 Task: Look for space in Roy, United States from 10th July, 2023 to 25th July, 2023 for 3 adults, 1 child in price range Rs.15000 to Rs.25000. Place can be shared room with 2 bedrooms having 3 beds and 2 bathrooms. Property type can be house, flat, guest house. Amenities needed are: wifi, TV, free parkinig on premises, gym, breakfast. Booking option can be shelf check-in. Required host language is English.
Action: Mouse moved to (459, 99)
Screenshot: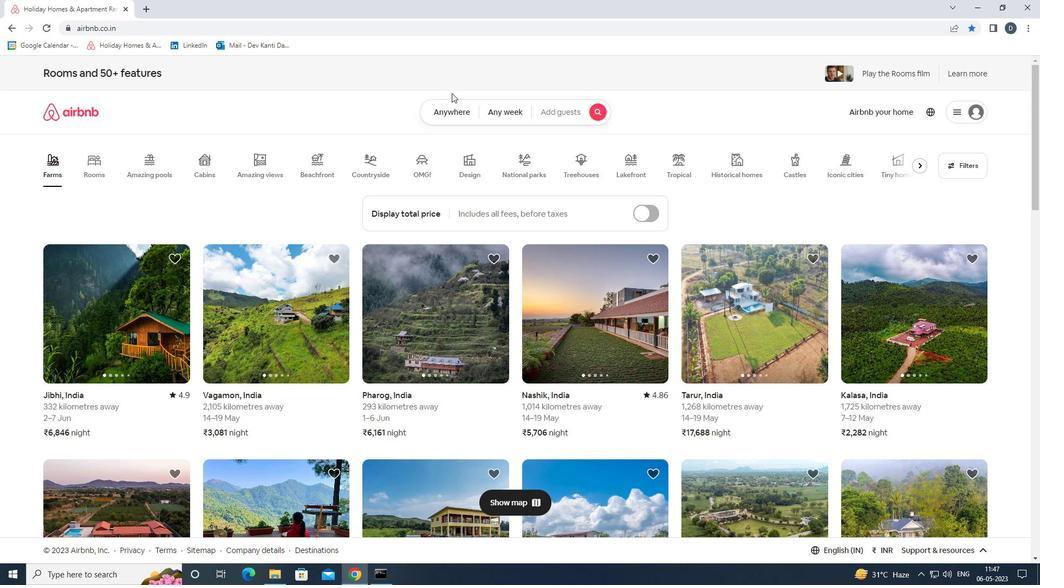 
Action: Mouse pressed left at (459, 99)
Screenshot: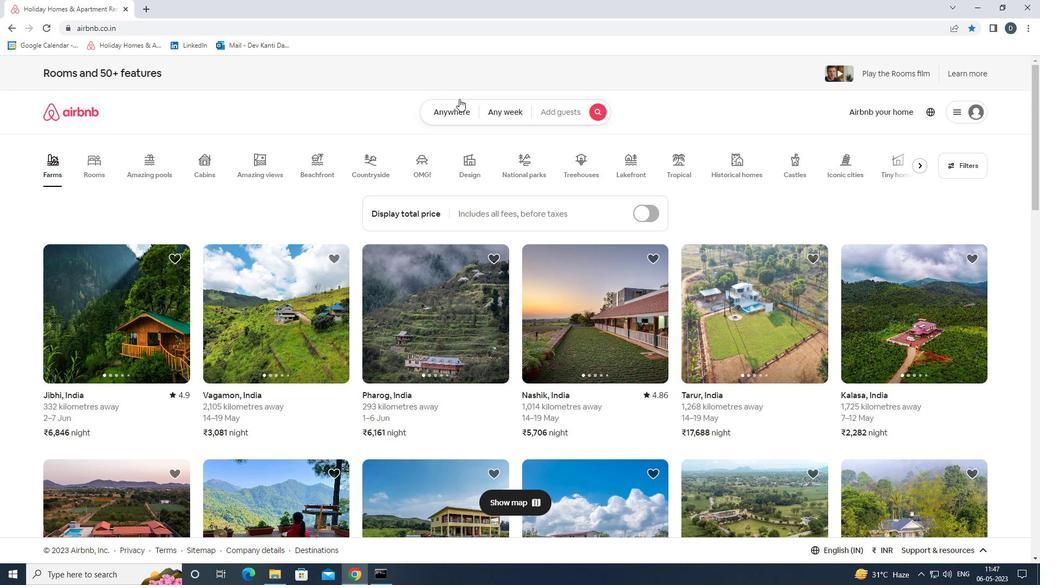
Action: Mouse moved to (347, 152)
Screenshot: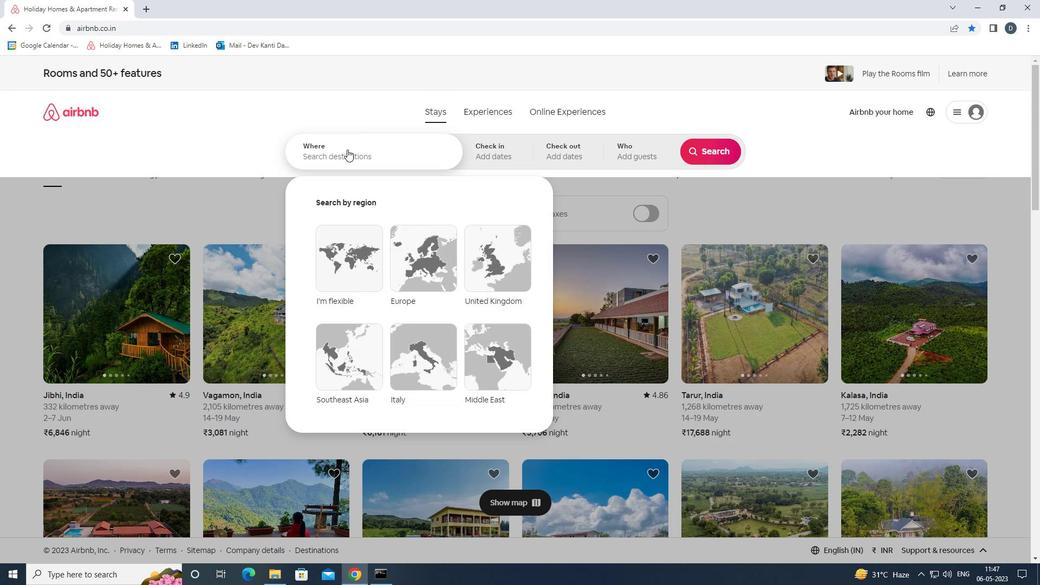 
Action: Mouse pressed left at (347, 152)
Screenshot: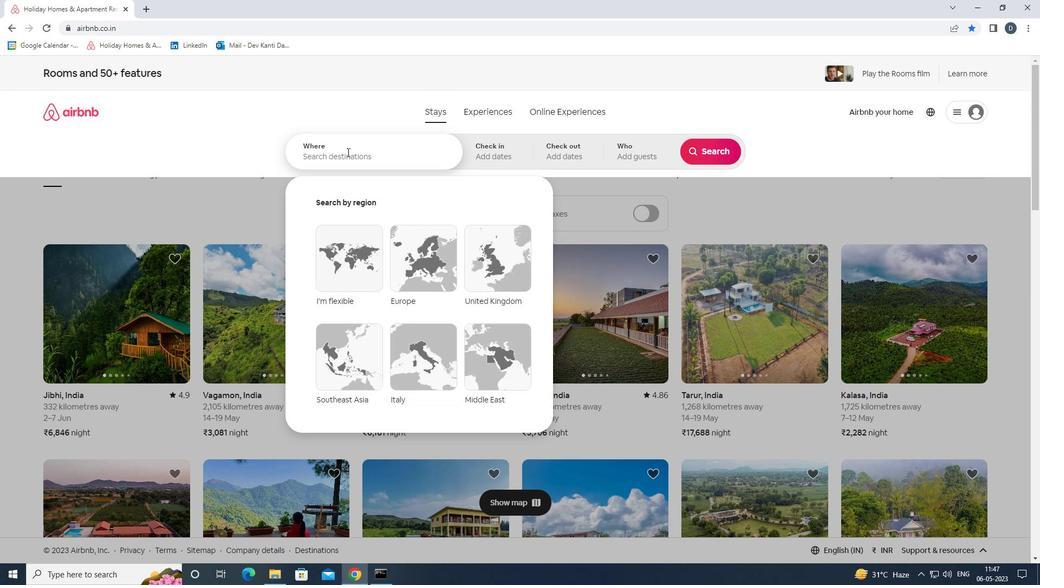 
Action: Key pressed <Key.shift_r>Roy,<Key.space><Key.backspace><Key.shift><Key.shift><Key.shift>UNITED<Key.space><Key.shift>STATES<Key.enter>
Screenshot: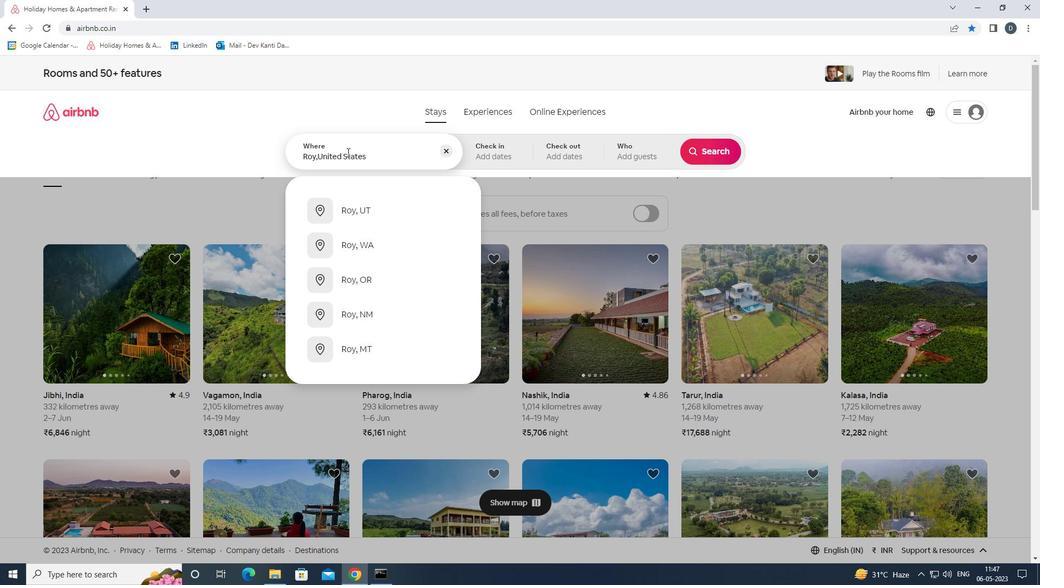 
Action: Mouse moved to (706, 234)
Screenshot: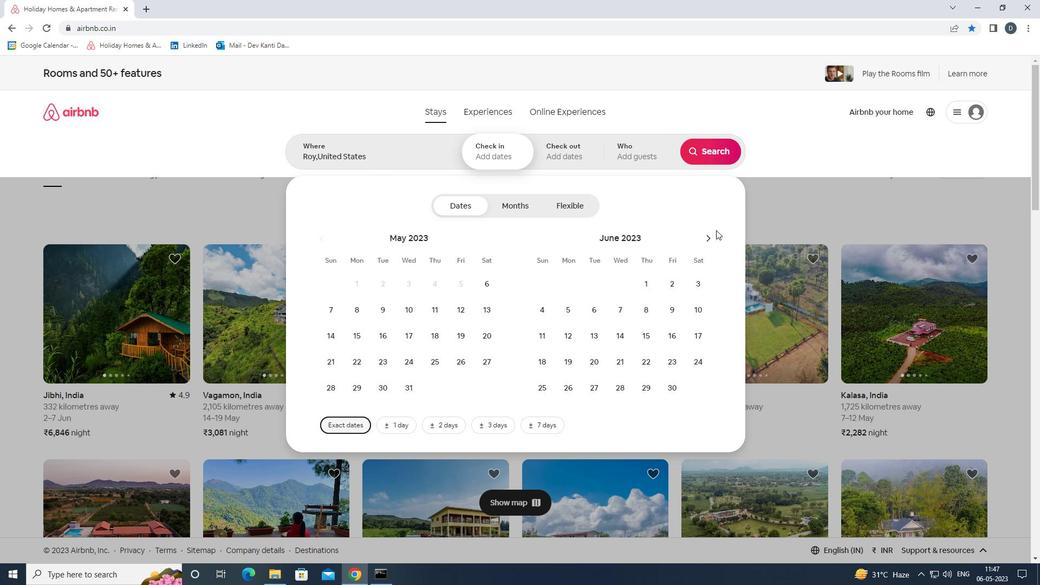 
Action: Mouse pressed left at (706, 234)
Screenshot: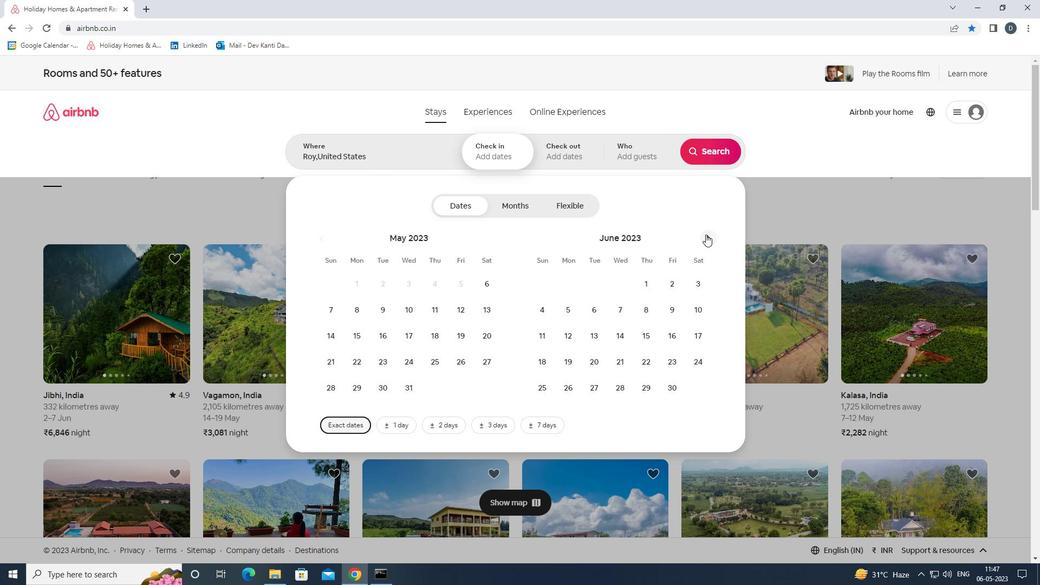 
Action: Mouse moved to (573, 343)
Screenshot: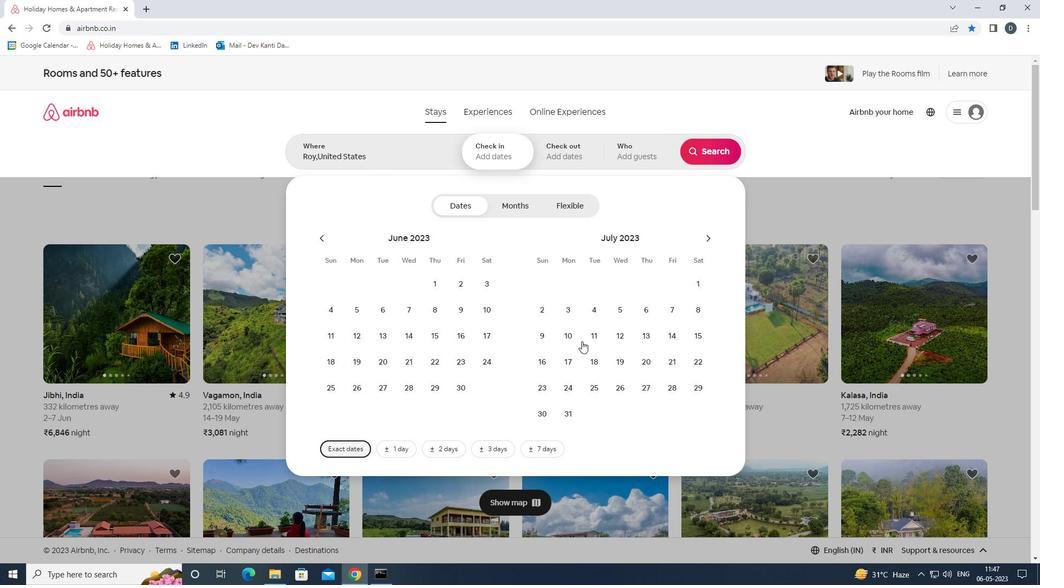 
Action: Mouse pressed left at (573, 343)
Screenshot: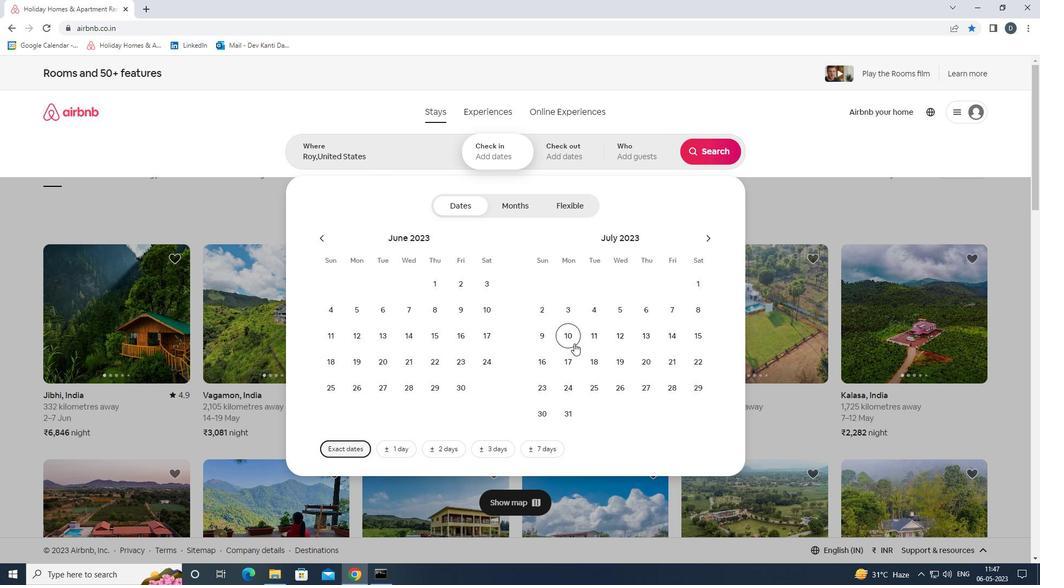 
Action: Mouse moved to (595, 385)
Screenshot: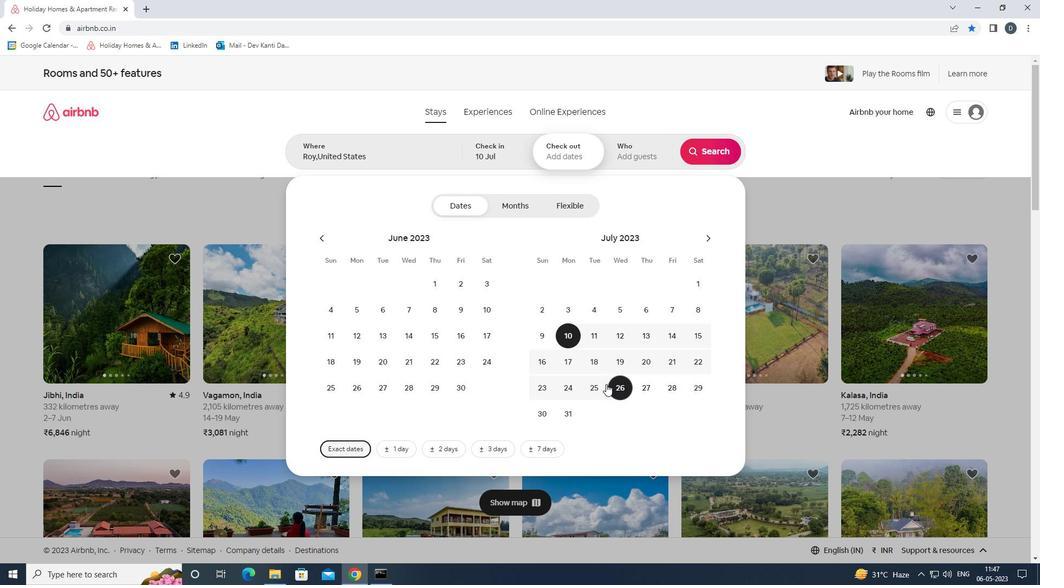 
Action: Mouse pressed left at (595, 385)
Screenshot: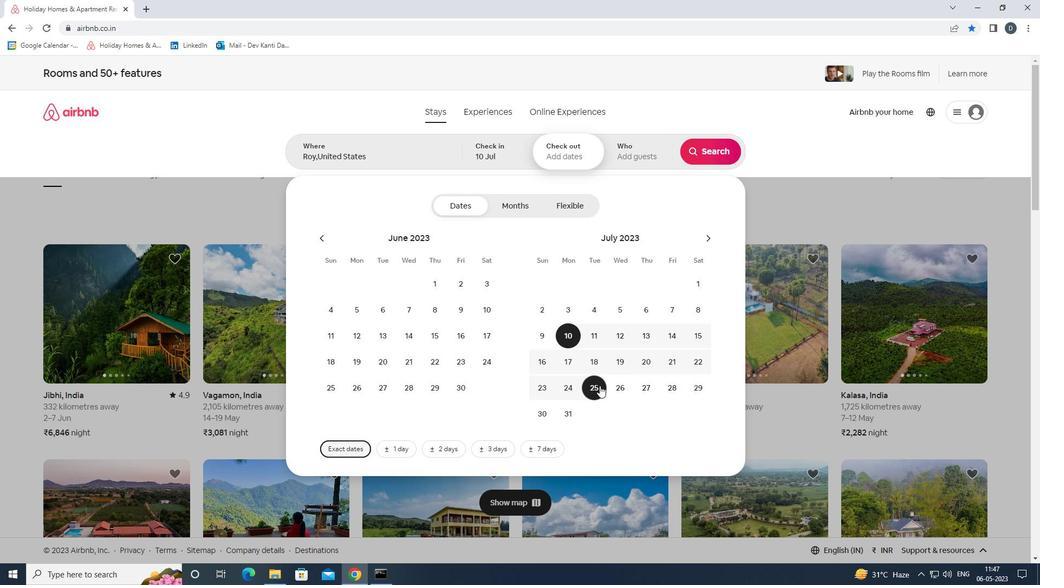 
Action: Mouse moved to (652, 161)
Screenshot: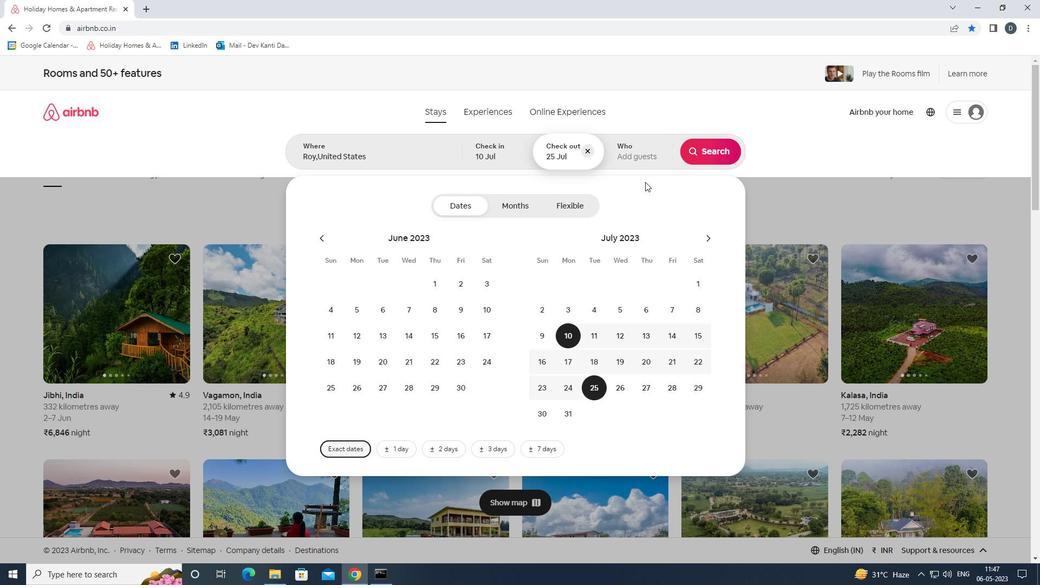 
Action: Mouse pressed left at (652, 161)
Screenshot: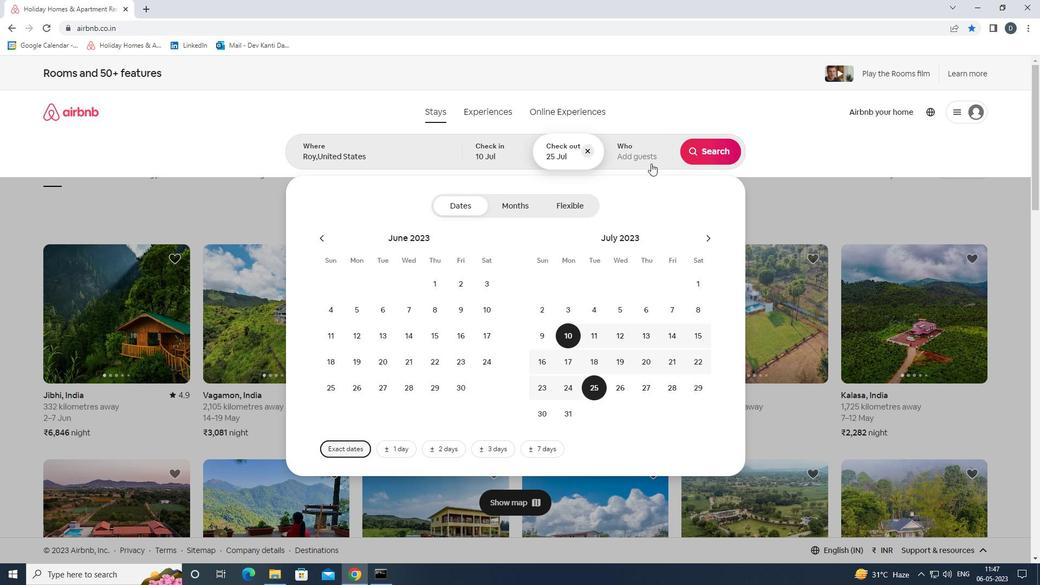 
Action: Mouse moved to (714, 209)
Screenshot: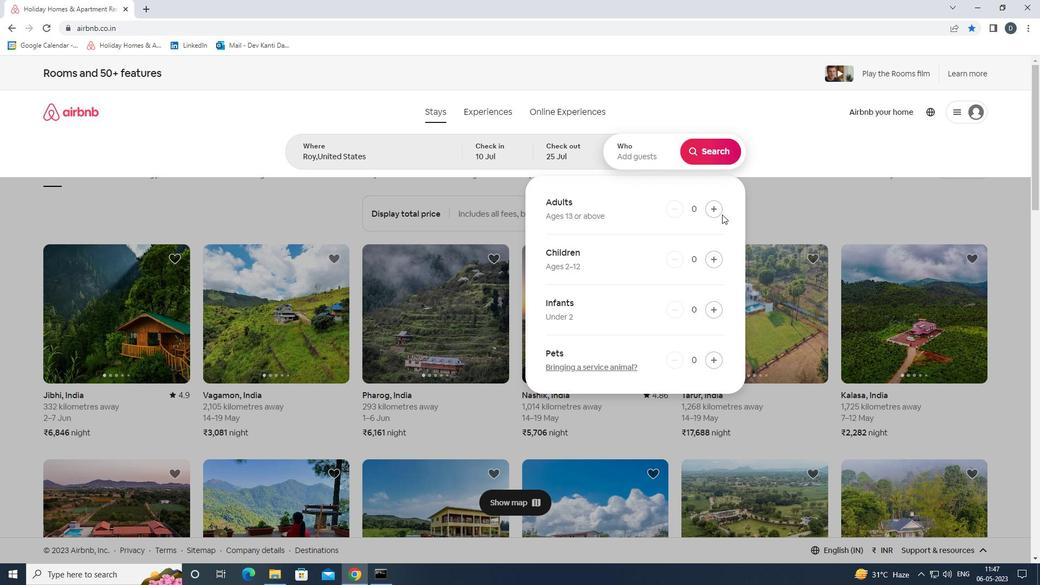 
Action: Mouse pressed left at (714, 209)
Screenshot: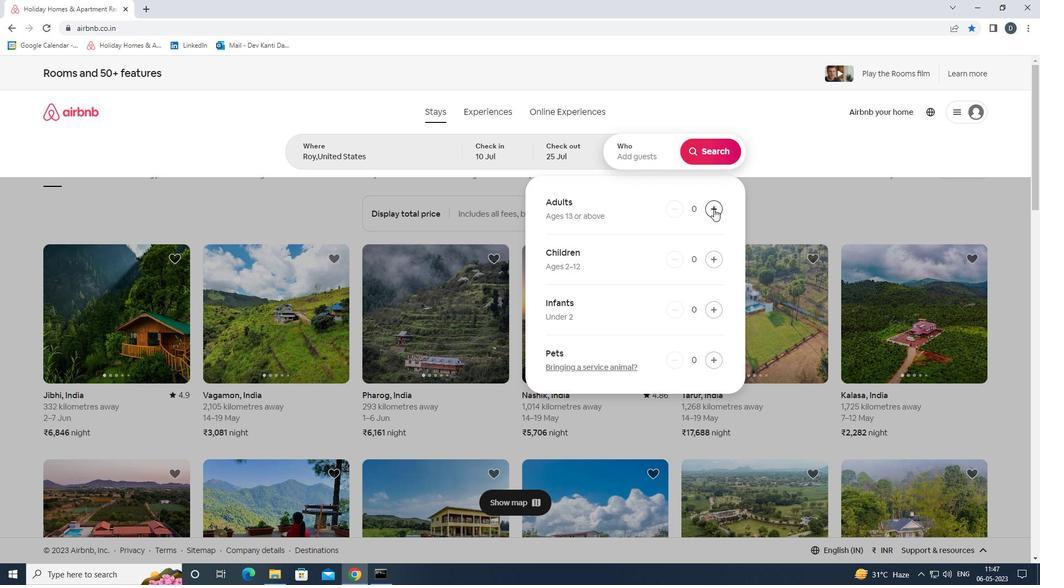
Action: Mouse pressed left at (714, 209)
Screenshot: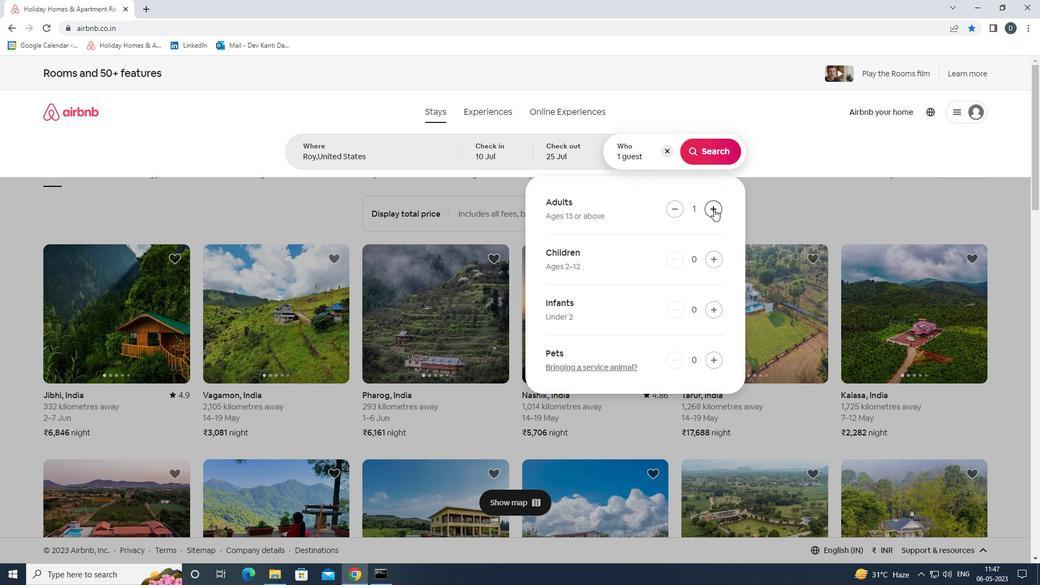 
Action: Mouse pressed left at (714, 209)
Screenshot: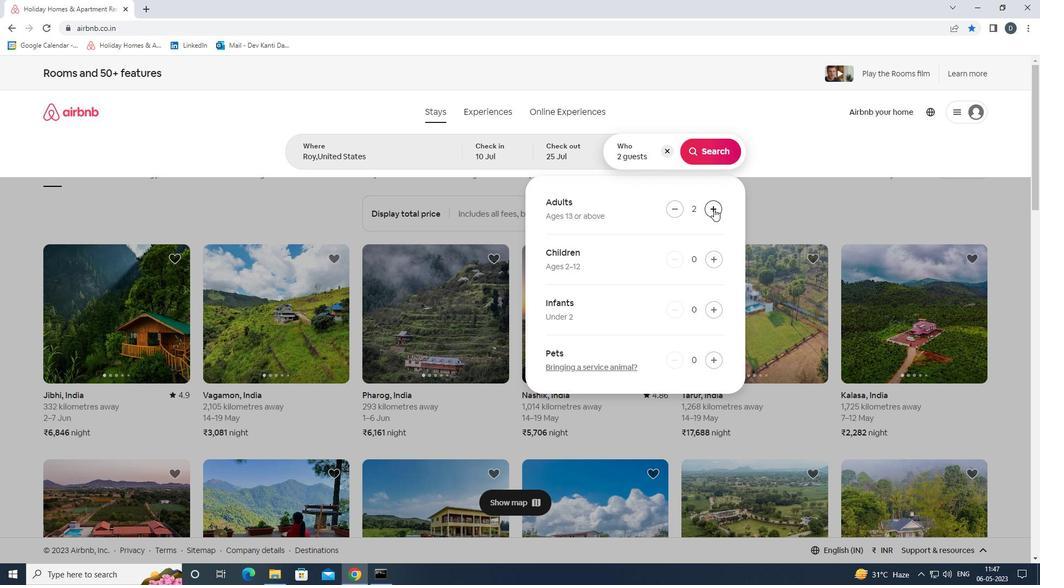 
Action: Mouse moved to (713, 256)
Screenshot: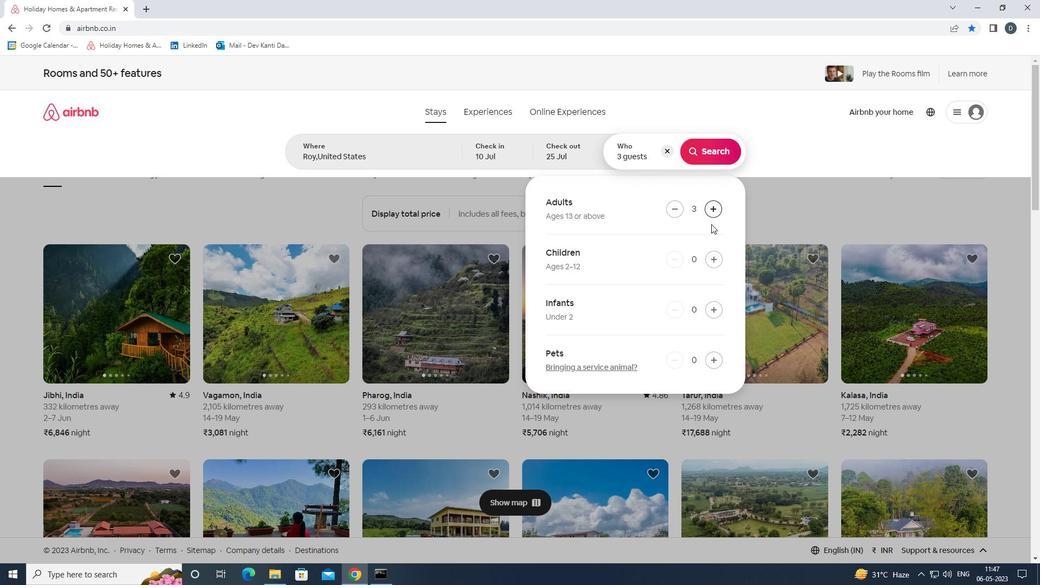 
Action: Mouse pressed left at (713, 256)
Screenshot: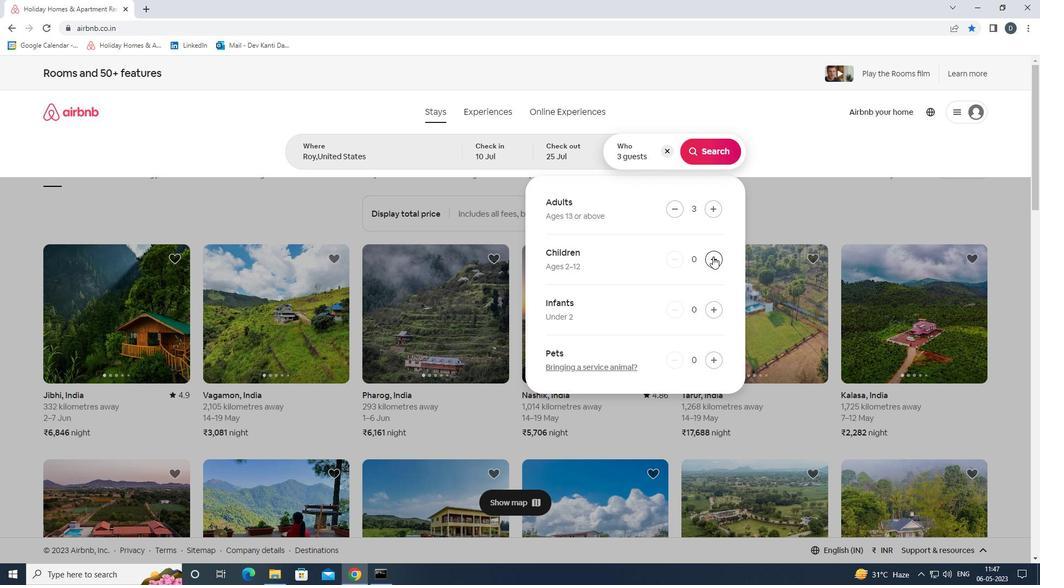 
Action: Mouse moved to (712, 156)
Screenshot: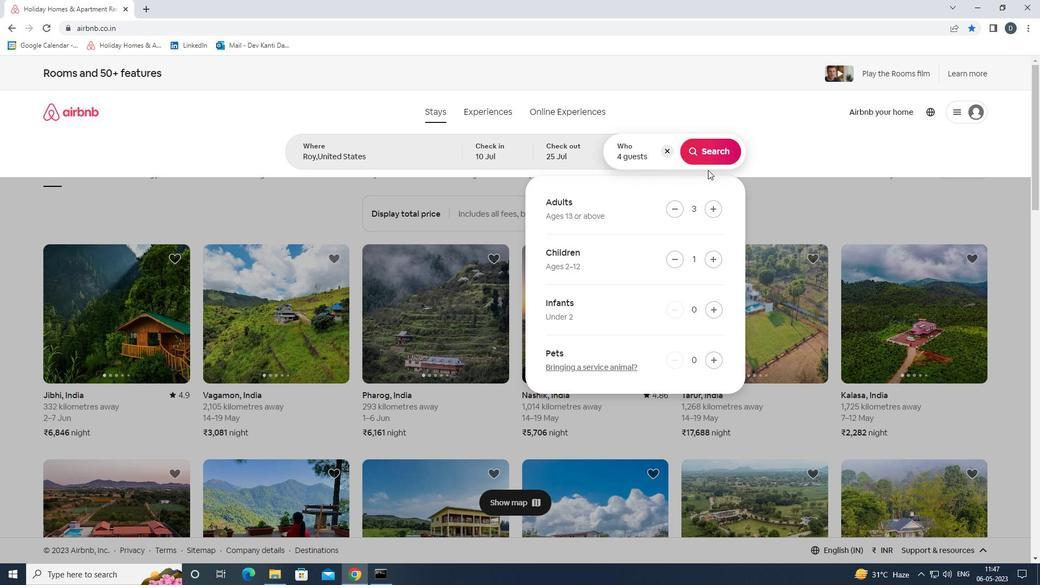 
Action: Mouse pressed left at (712, 156)
Screenshot: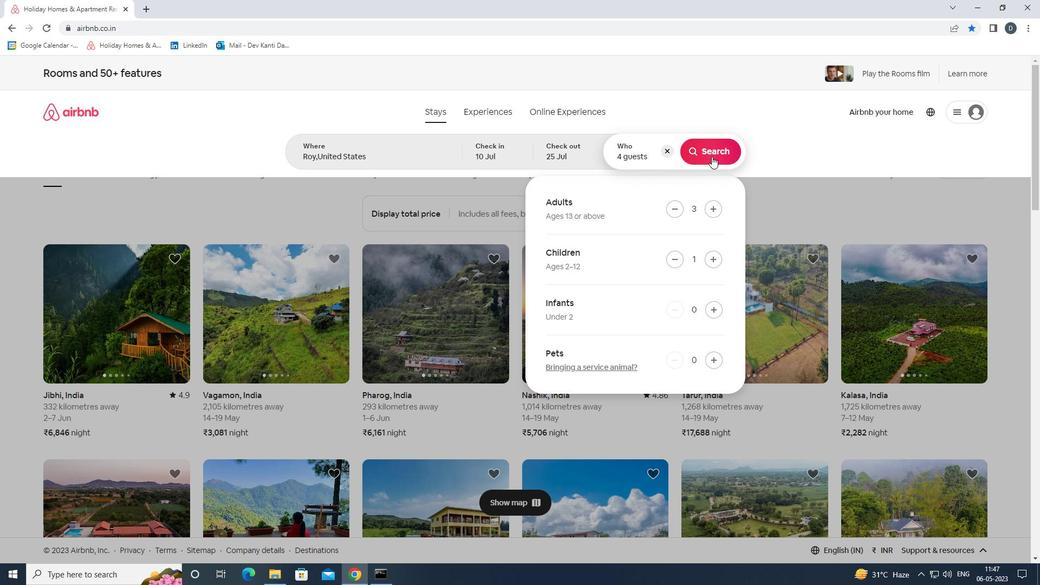 
Action: Mouse moved to (985, 120)
Screenshot: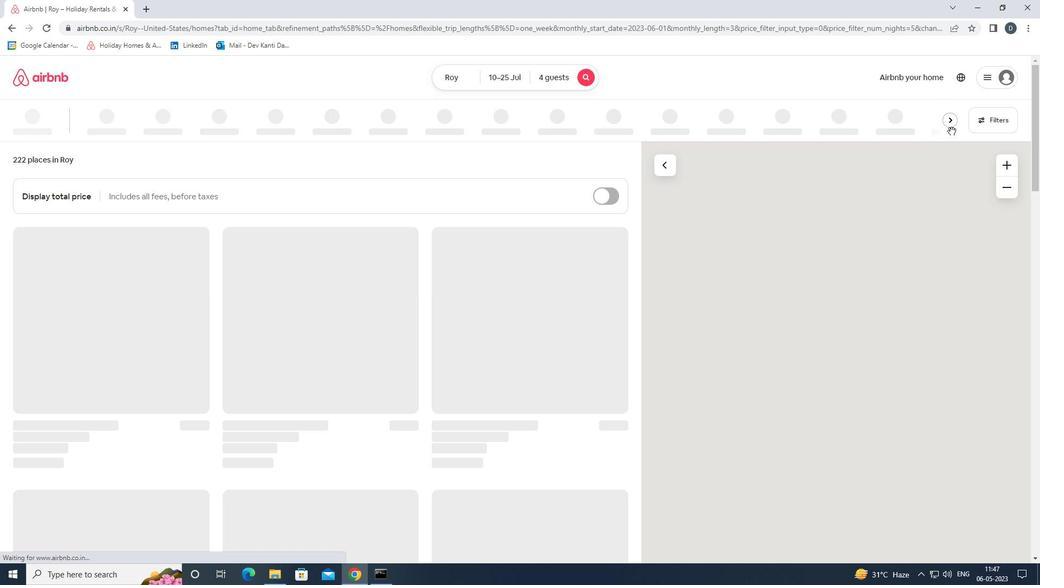 
Action: Mouse pressed left at (985, 120)
Screenshot: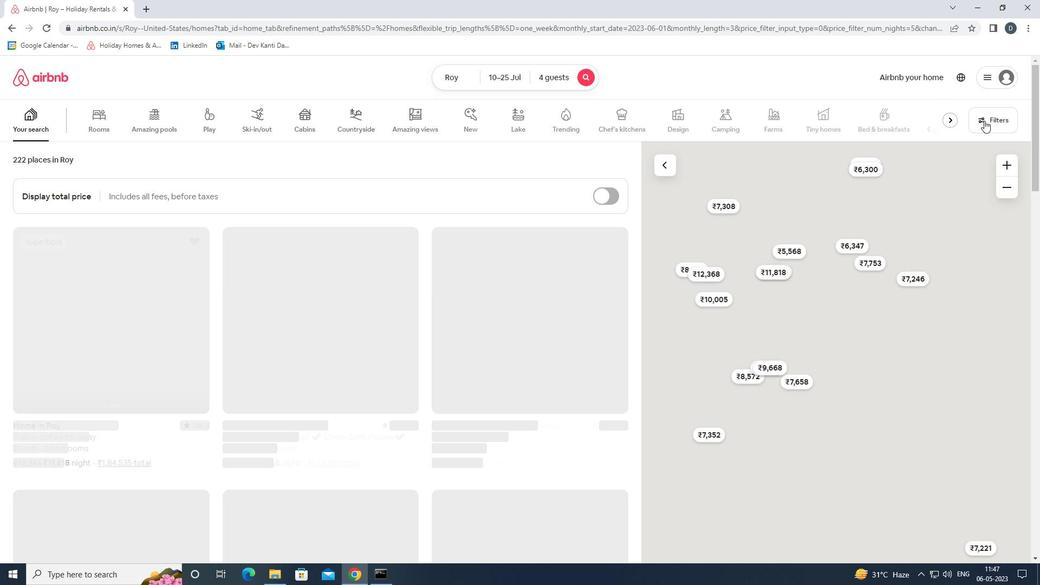 
Action: Mouse moved to (440, 313)
Screenshot: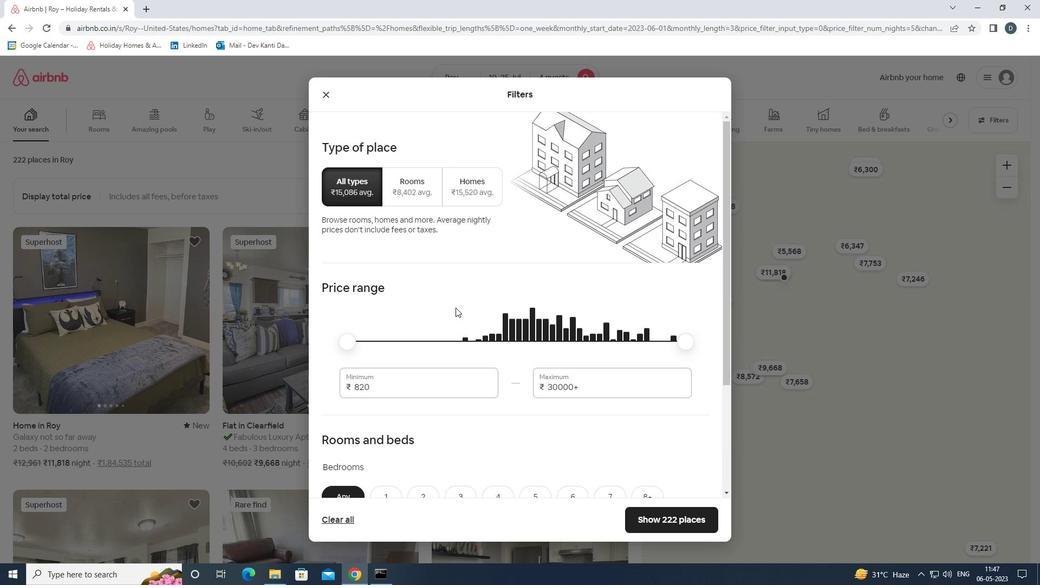 
Action: Mouse scrolled (440, 313) with delta (0, 0)
Screenshot: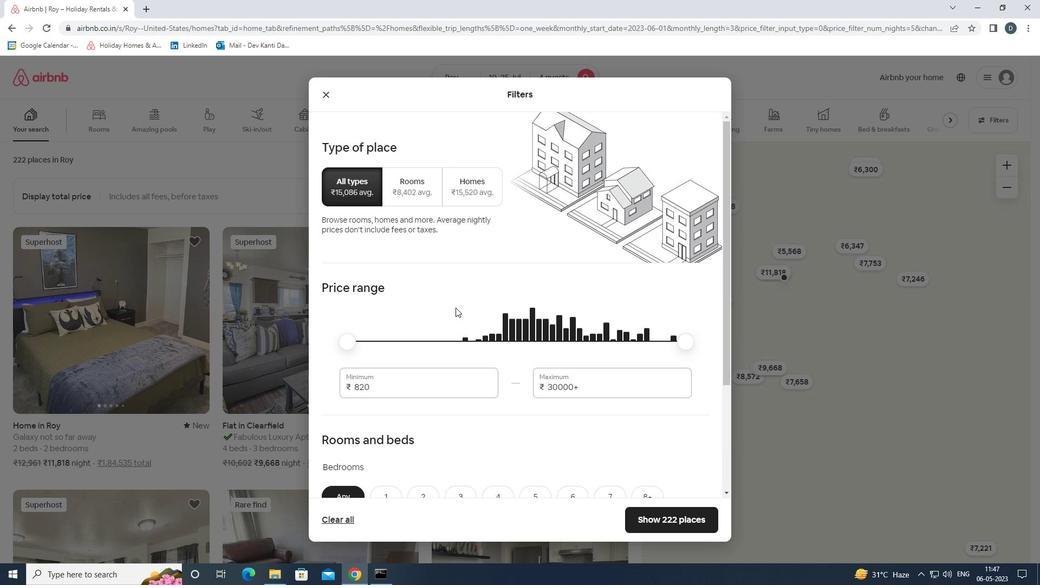 
Action: Mouse moved to (438, 316)
Screenshot: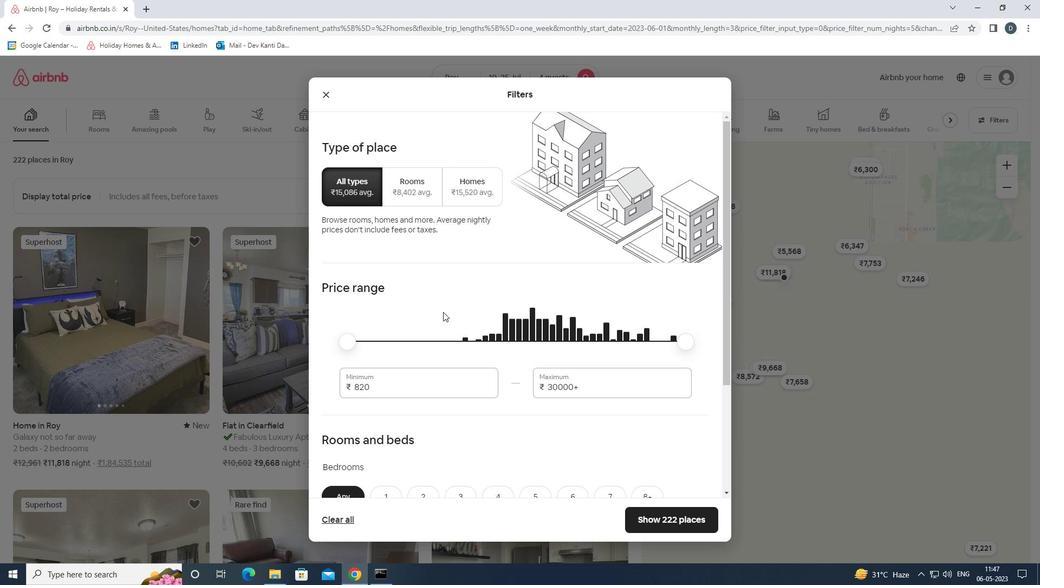 
Action: Mouse scrolled (438, 316) with delta (0, 0)
Screenshot: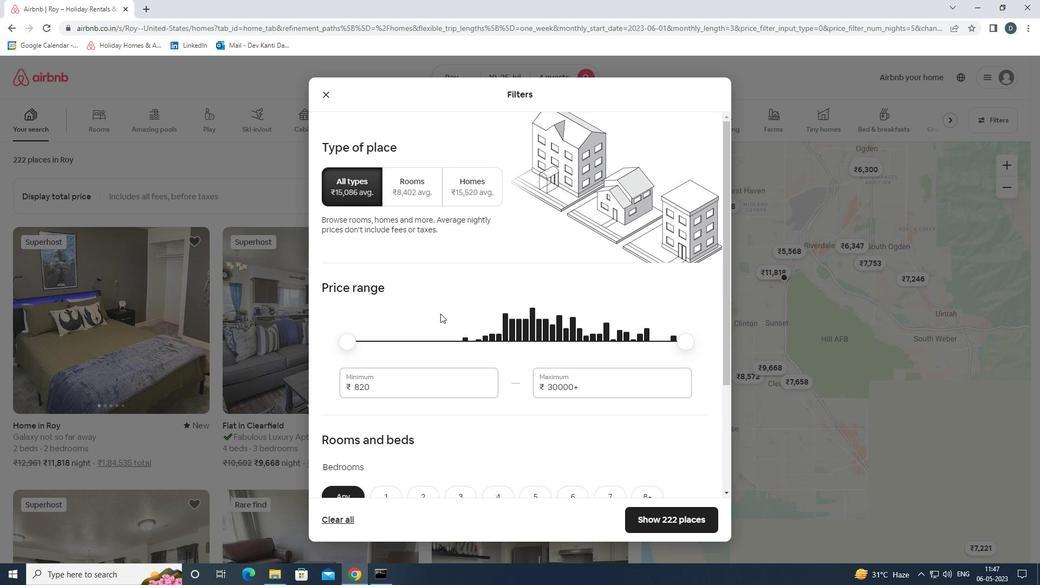
Action: Mouse moved to (438, 277)
Screenshot: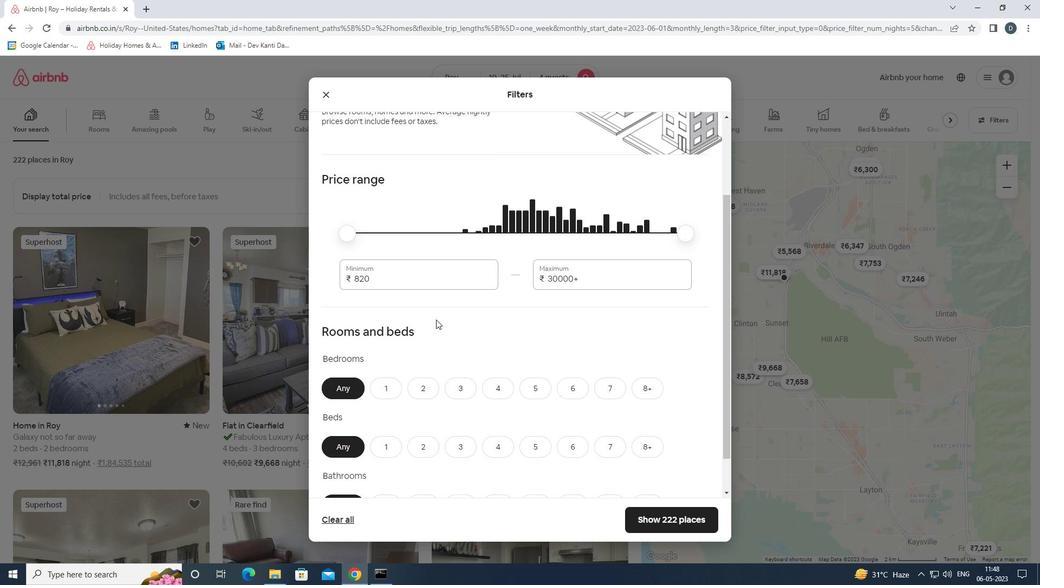 
Action: Mouse pressed left at (438, 277)
Screenshot: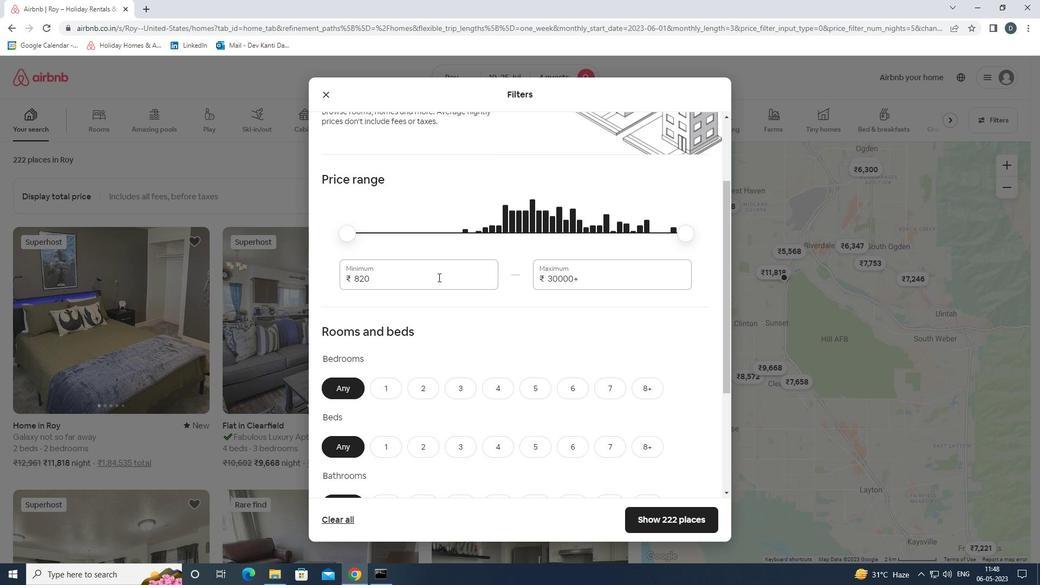 
Action: Mouse pressed left at (438, 277)
Screenshot: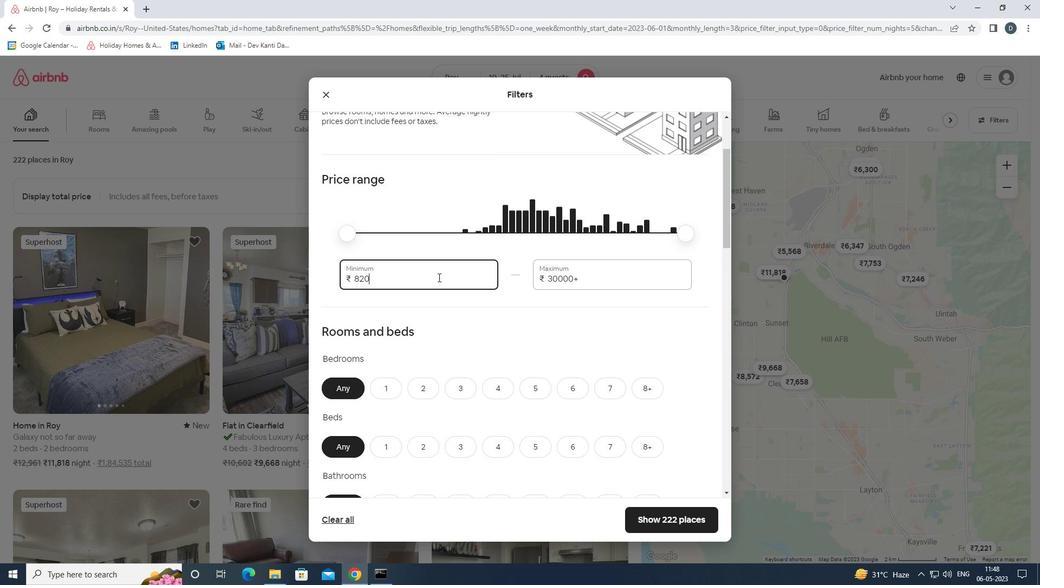 
Action: Key pressed 15000<Key.tab>25000
Screenshot: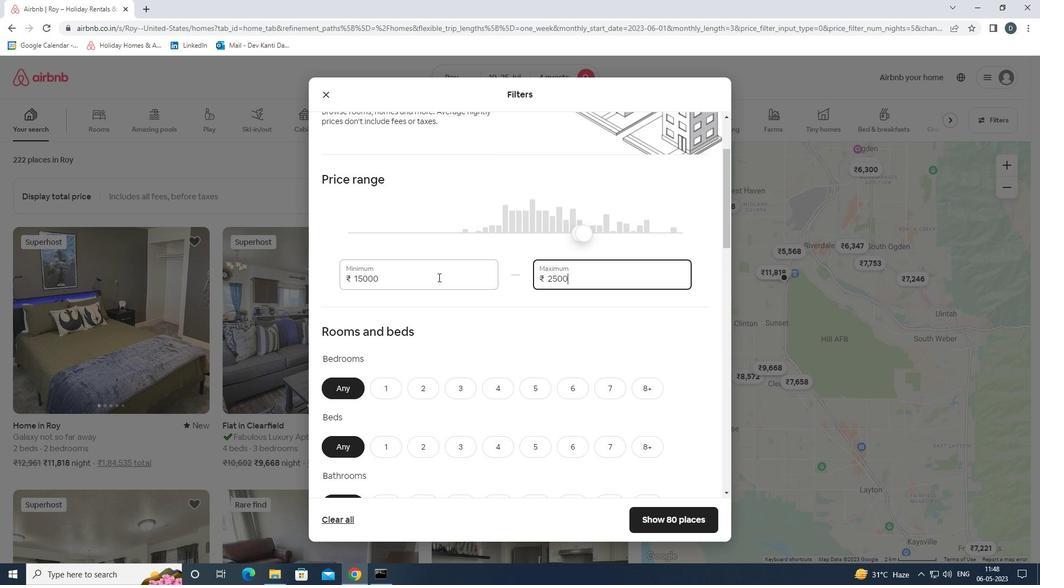 
Action: Mouse scrolled (438, 277) with delta (0, 0)
Screenshot: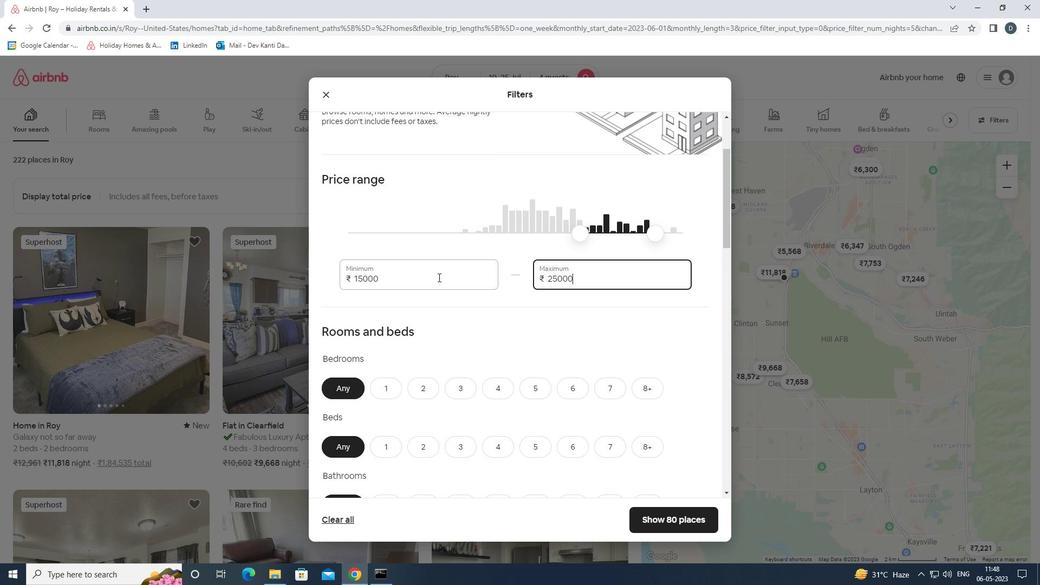 
Action: Mouse scrolled (438, 277) with delta (0, 0)
Screenshot: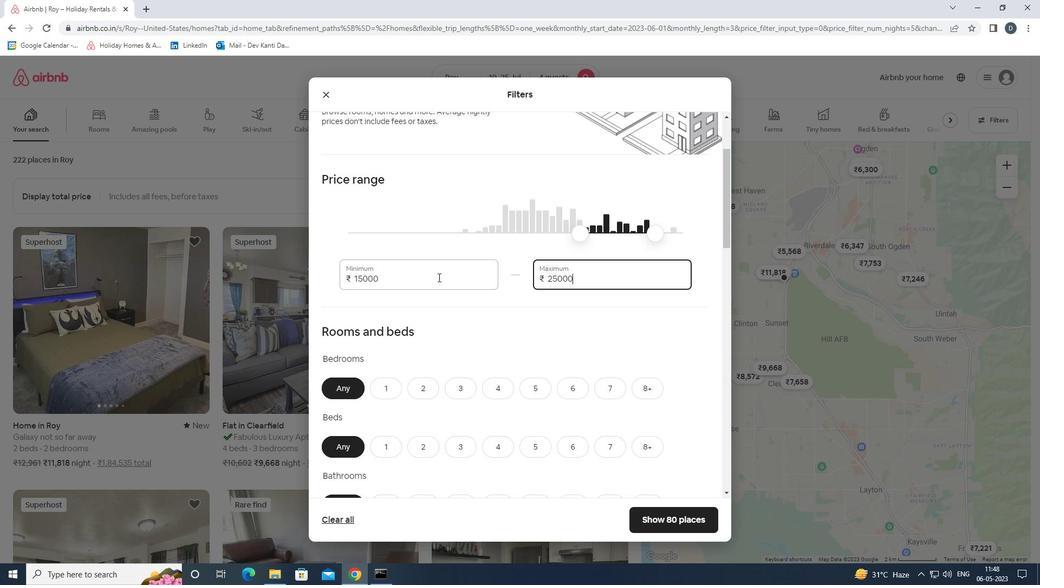 
Action: Mouse moved to (412, 276)
Screenshot: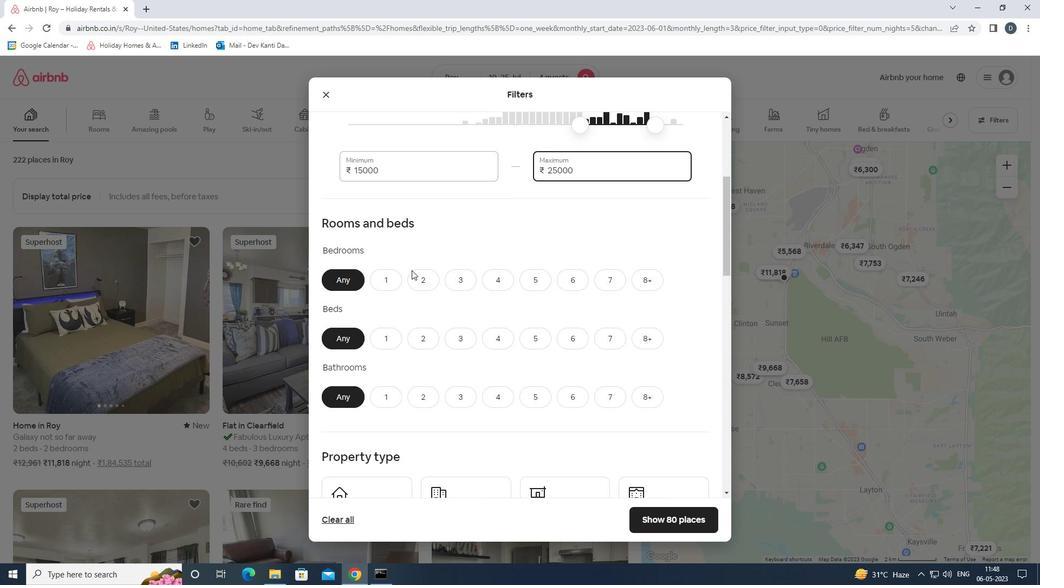 
Action: Mouse pressed left at (412, 276)
Screenshot: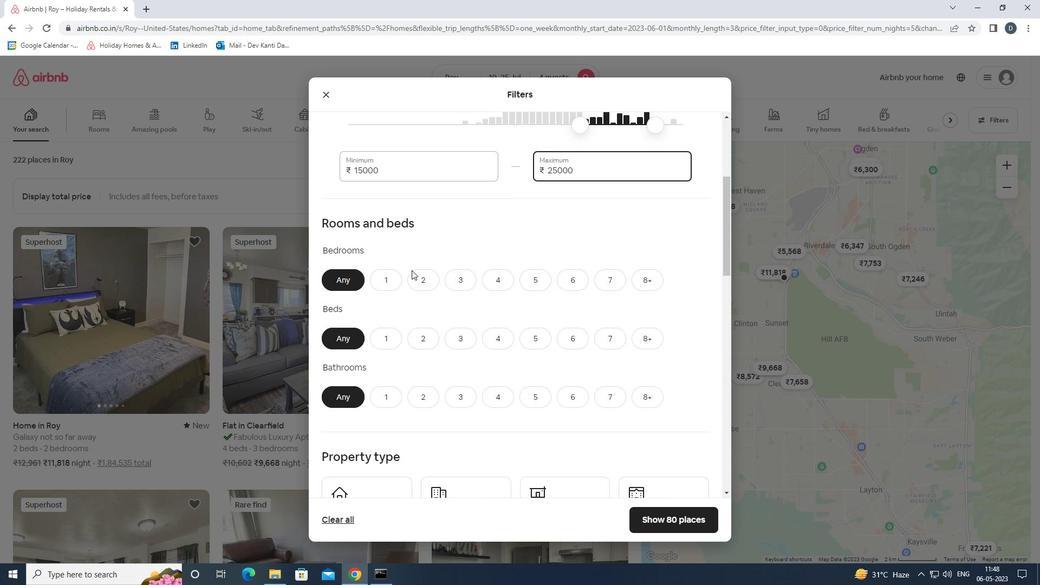 
Action: Mouse moved to (466, 339)
Screenshot: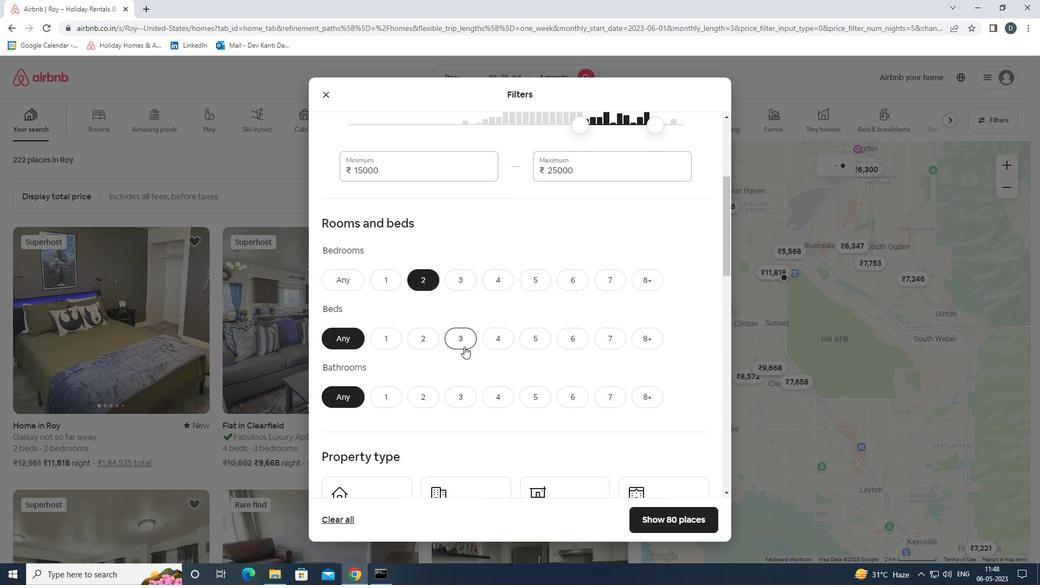 
Action: Mouse pressed left at (466, 339)
Screenshot: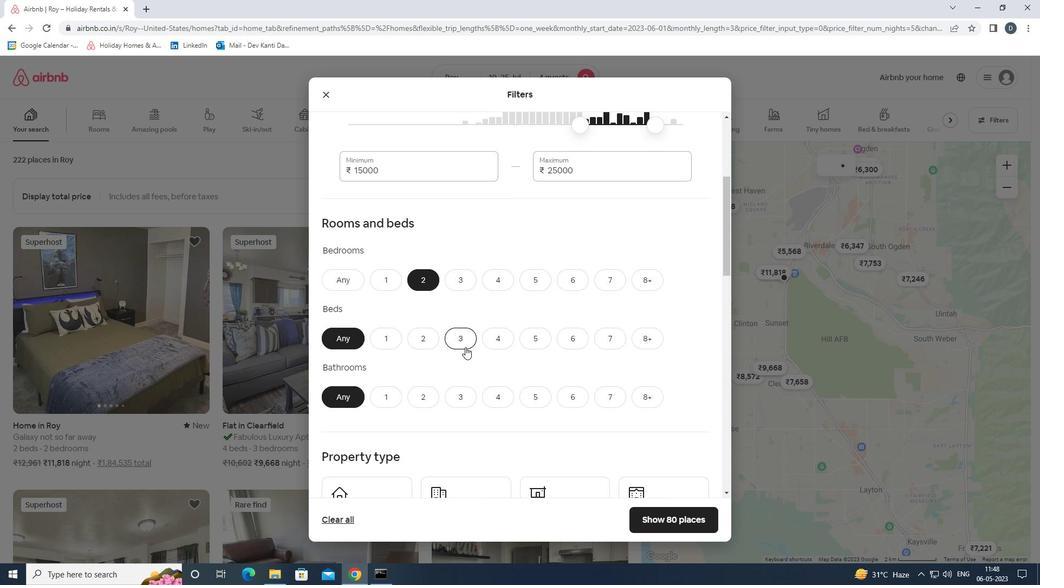 
Action: Mouse moved to (432, 398)
Screenshot: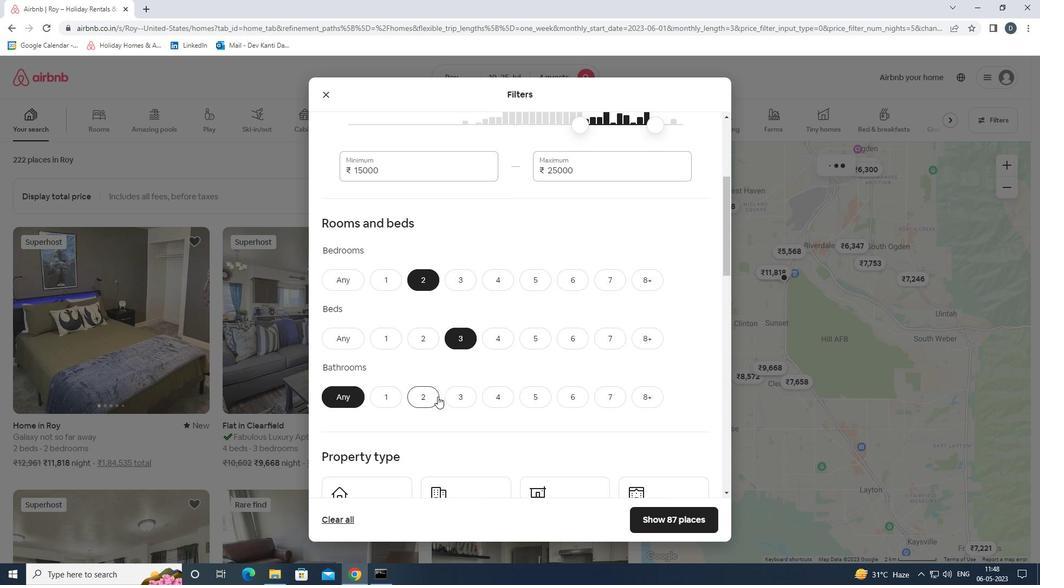 
Action: Mouse pressed left at (432, 398)
Screenshot: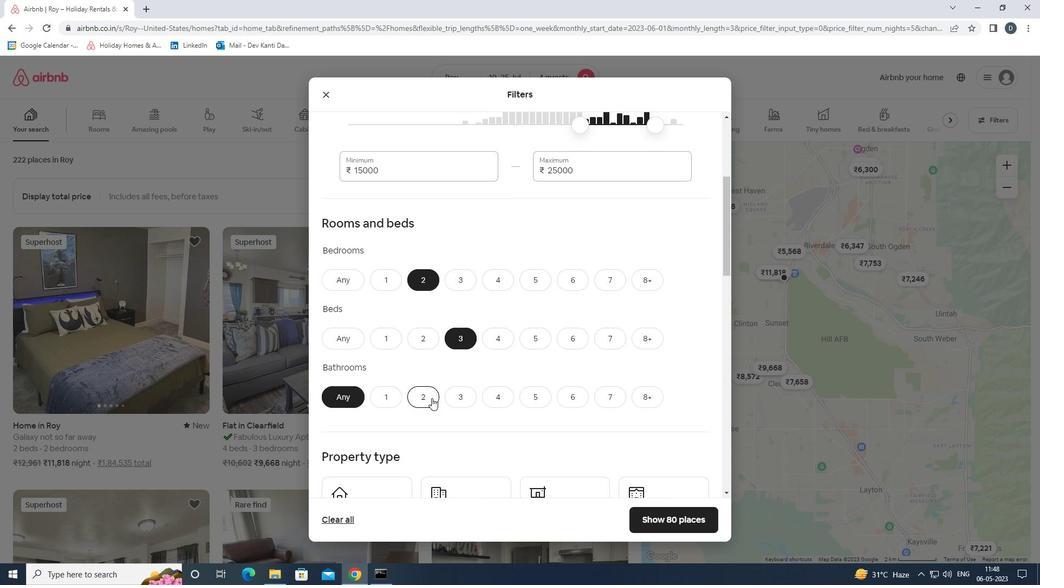 
Action: Mouse moved to (470, 383)
Screenshot: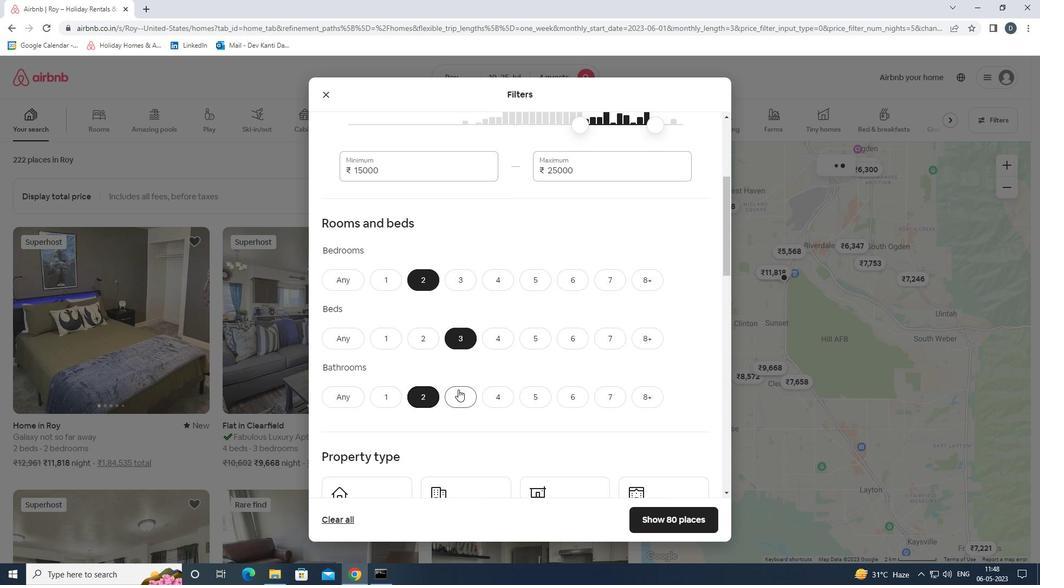 
Action: Mouse scrolled (470, 382) with delta (0, 0)
Screenshot: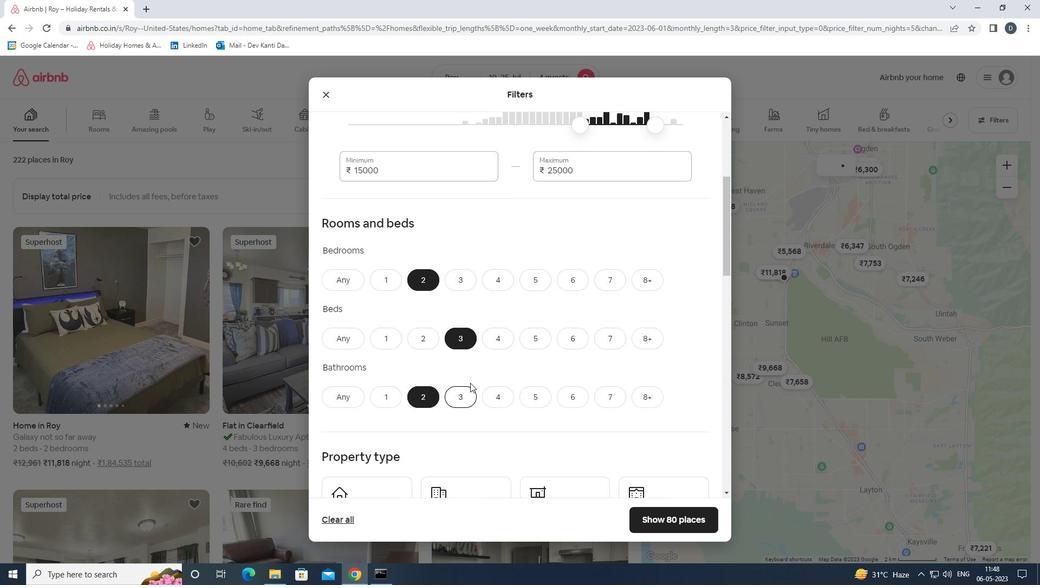 
Action: Mouse scrolled (470, 382) with delta (0, 0)
Screenshot: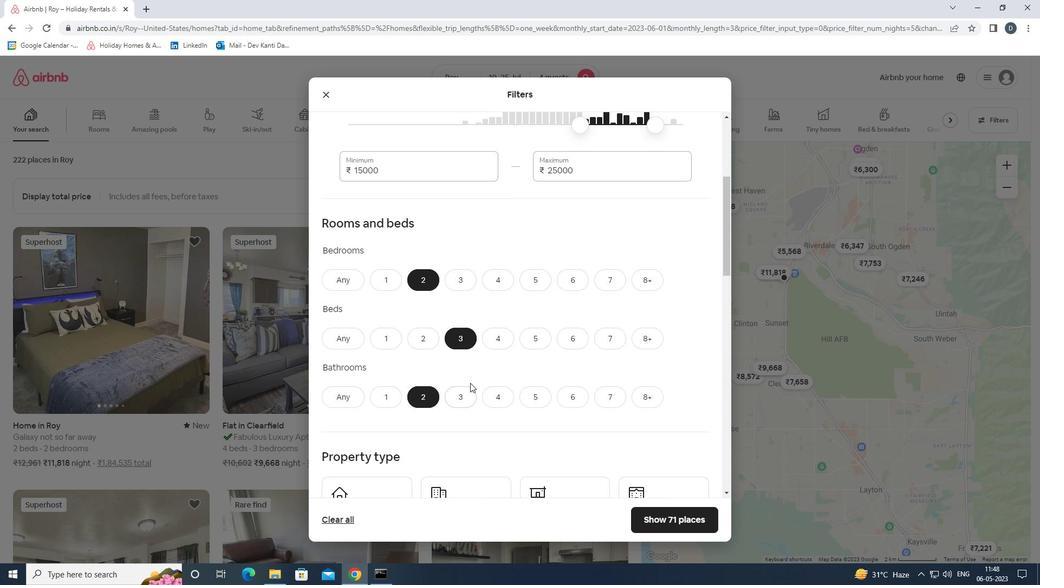 
Action: Mouse moved to (383, 398)
Screenshot: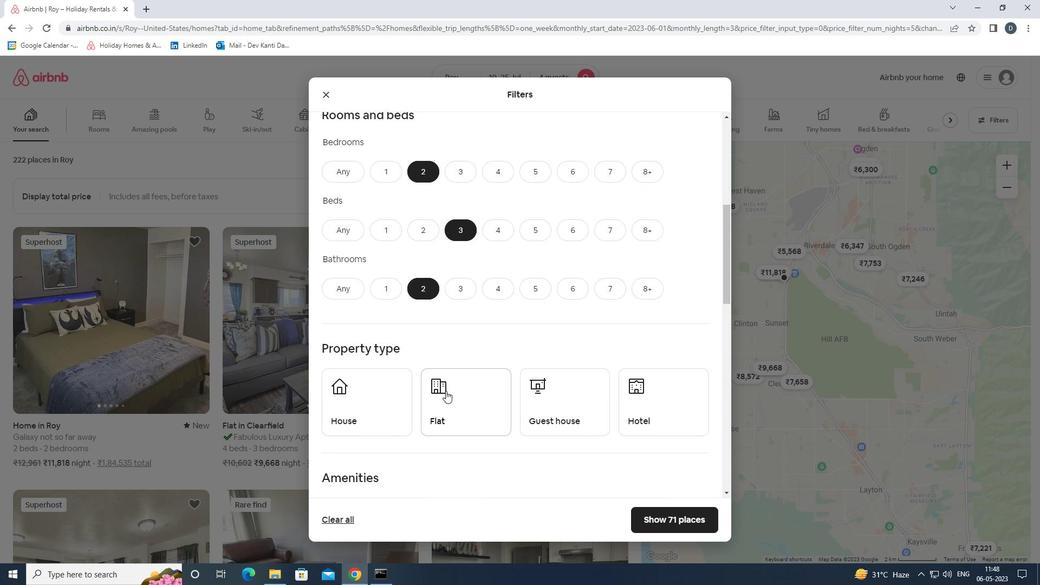 
Action: Mouse pressed left at (383, 398)
Screenshot: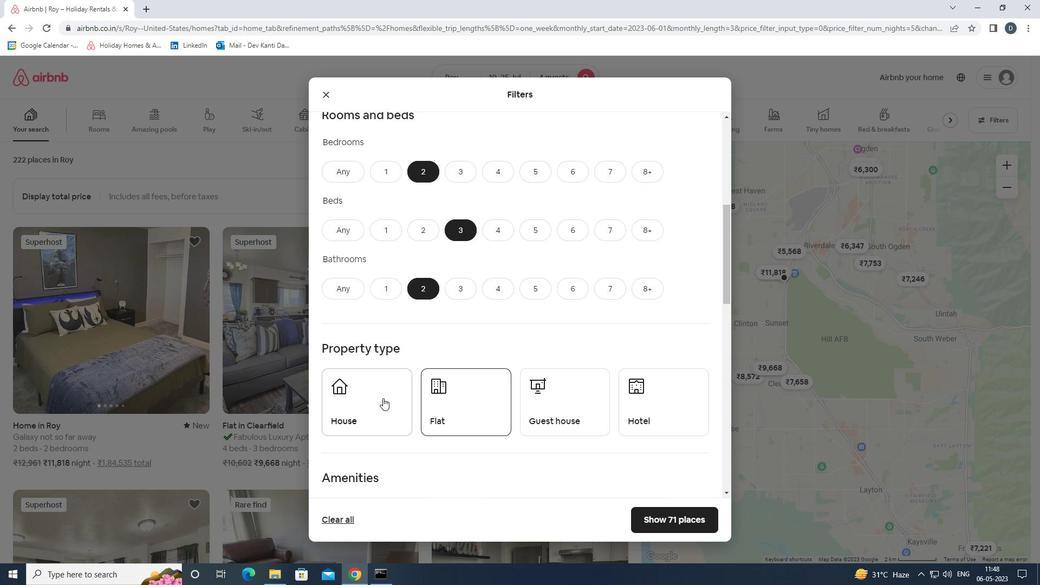 
Action: Mouse moved to (456, 398)
Screenshot: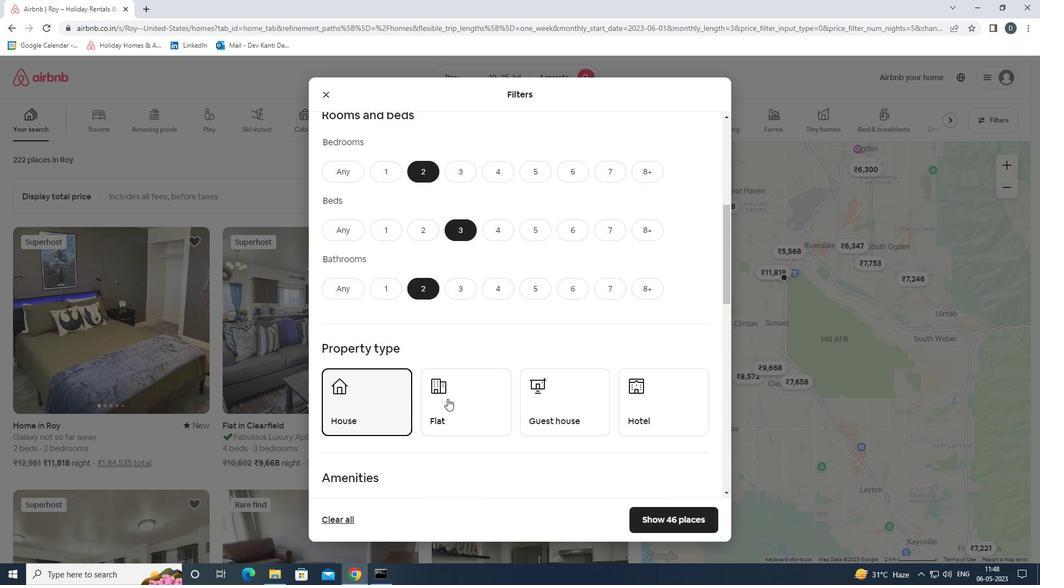 
Action: Mouse pressed left at (456, 398)
Screenshot: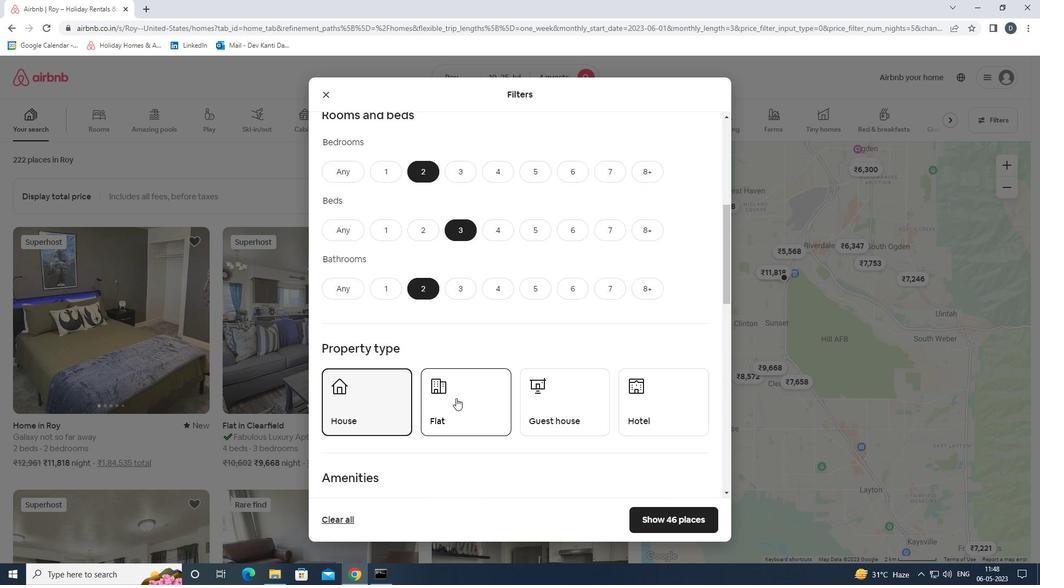 
Action: Mouse moved to (535, 395)
Screenshot: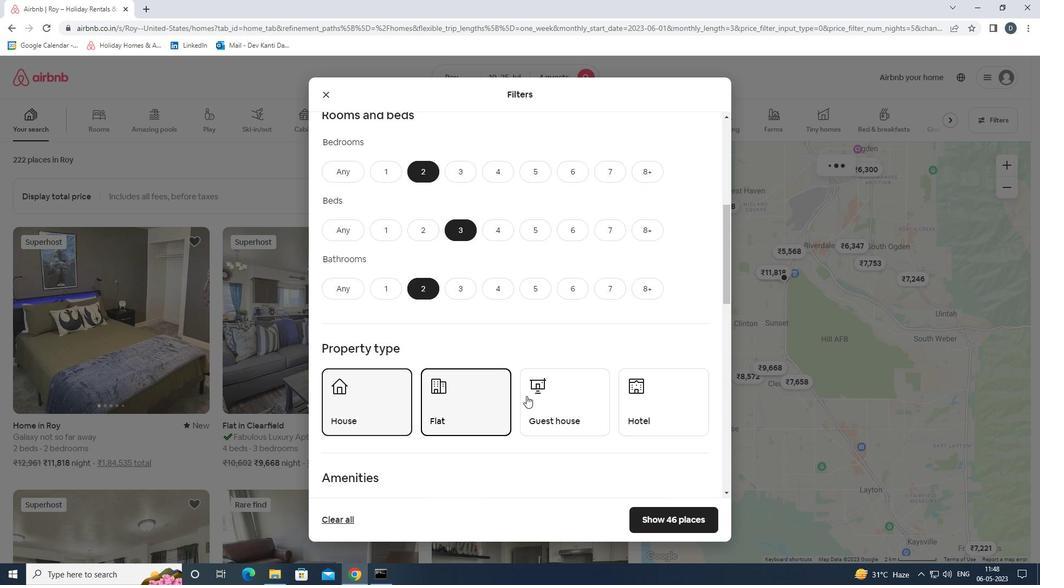 
Action: Mouse pressed left at (535, 395)
Screenshot: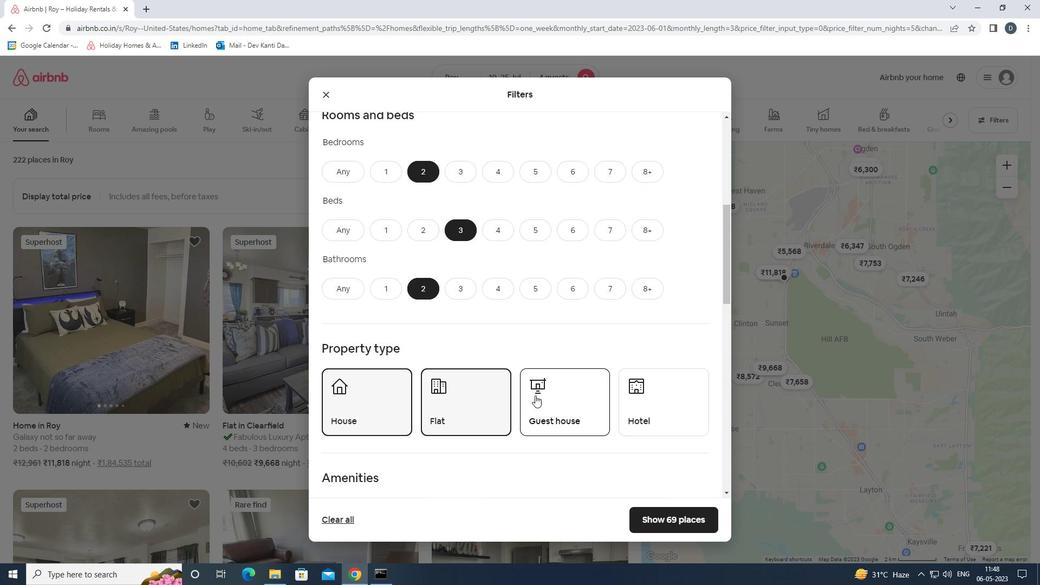 
Action: Mouse moved to (536, 395)
Screenshot: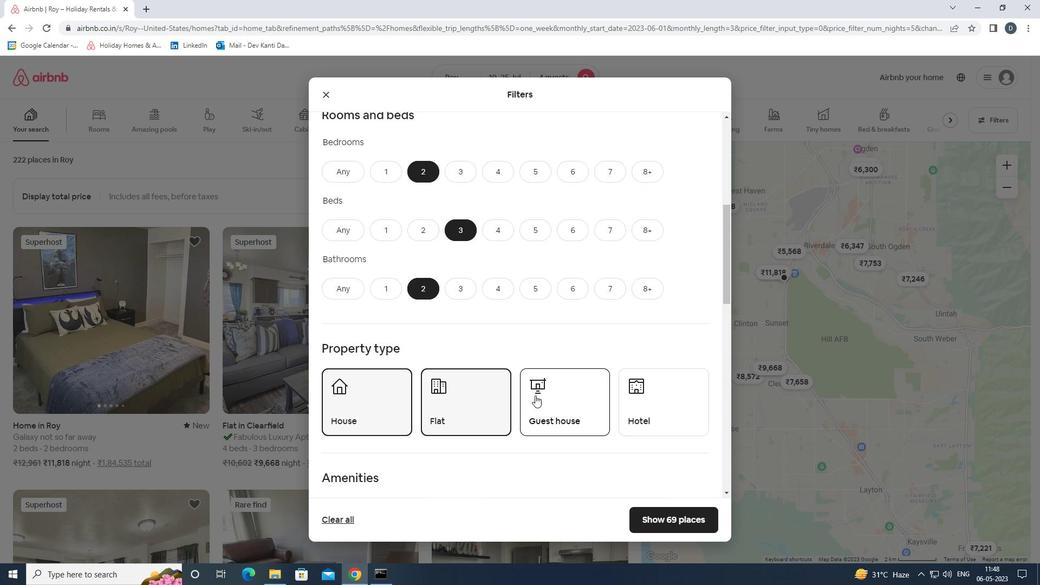 
Action: Mouse scrolled (536, 395) with delta (0, 0)
Screenshot: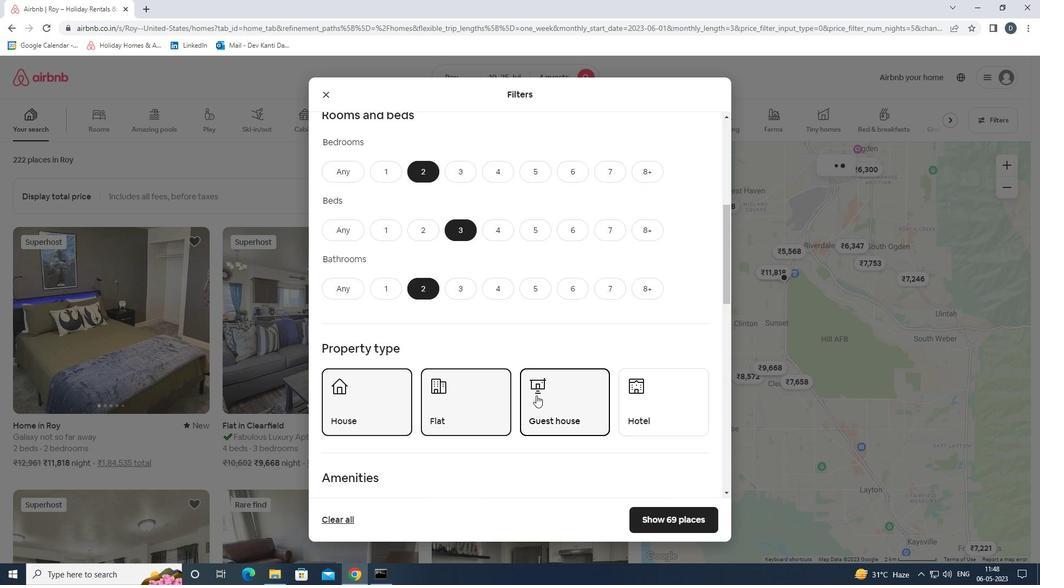 
Action: Mouse scrolled (536, 395) with delta (0, 0)
Screenshot: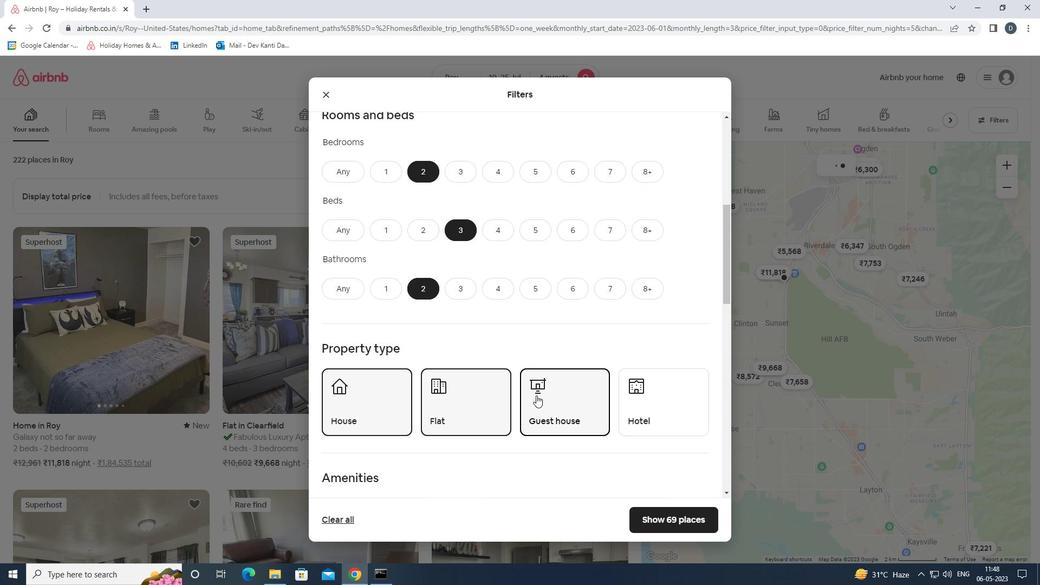 
Action: Mouse scrolled (536, 395) with delta (0, 0)
Screenshot: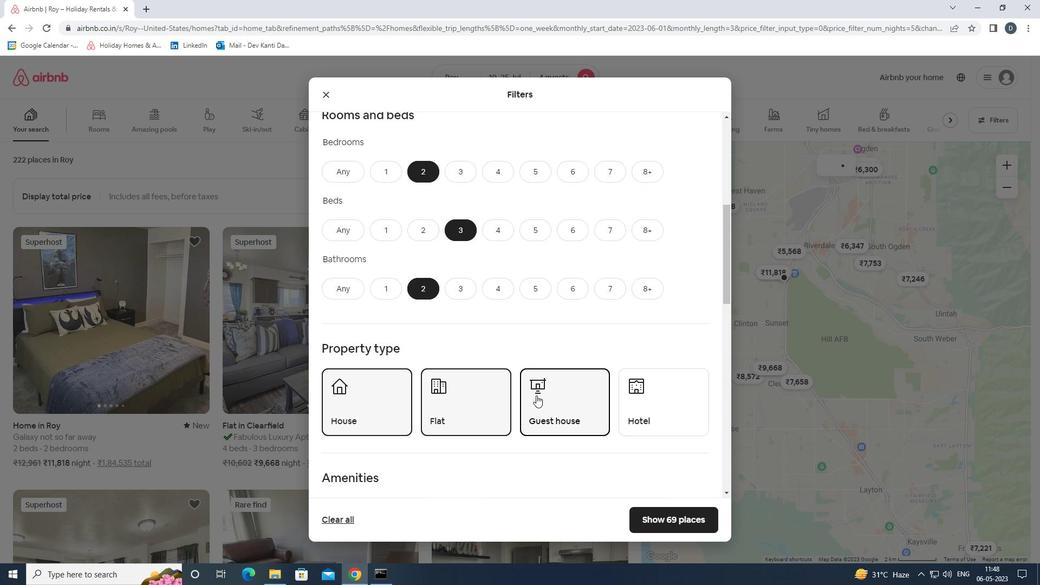 
Action: Mouse scrolled (536, 395) with delta (0, 0)
Screenshot: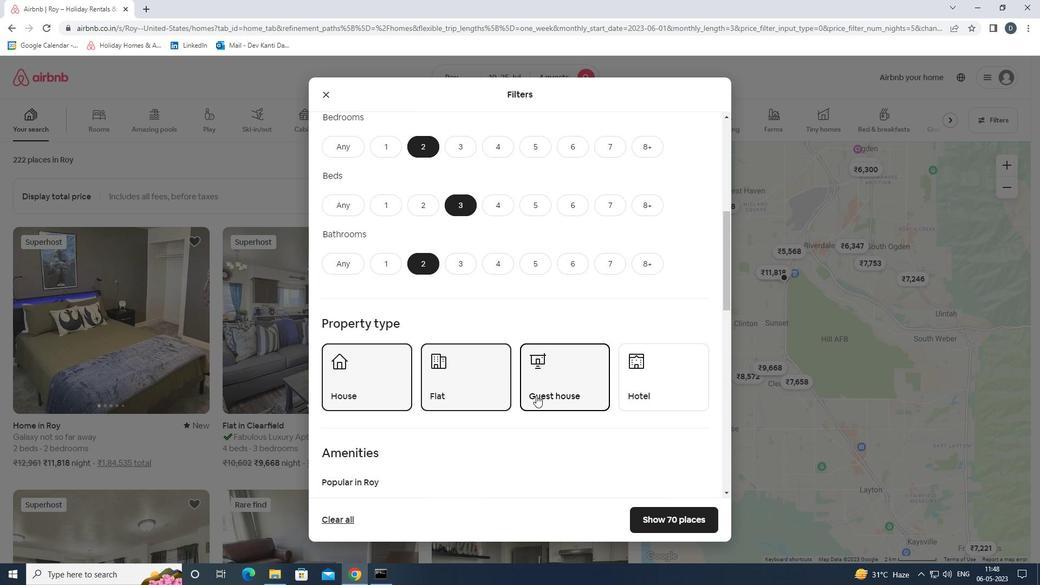 
Action: Mouse moved to (350, 316)
Screenshot: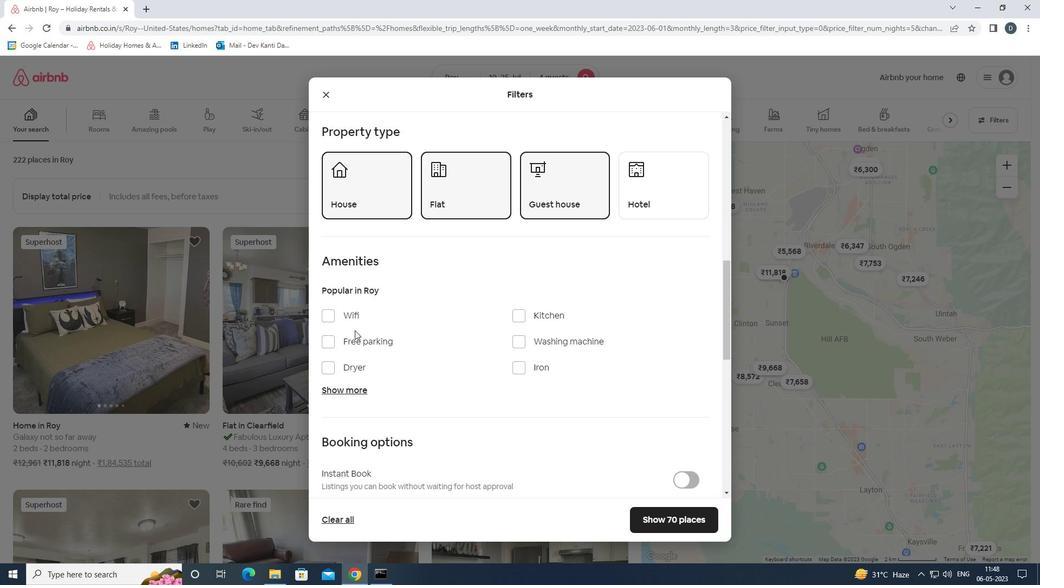 
Action: Mouse pressed left at (350, 316)
Screenshot: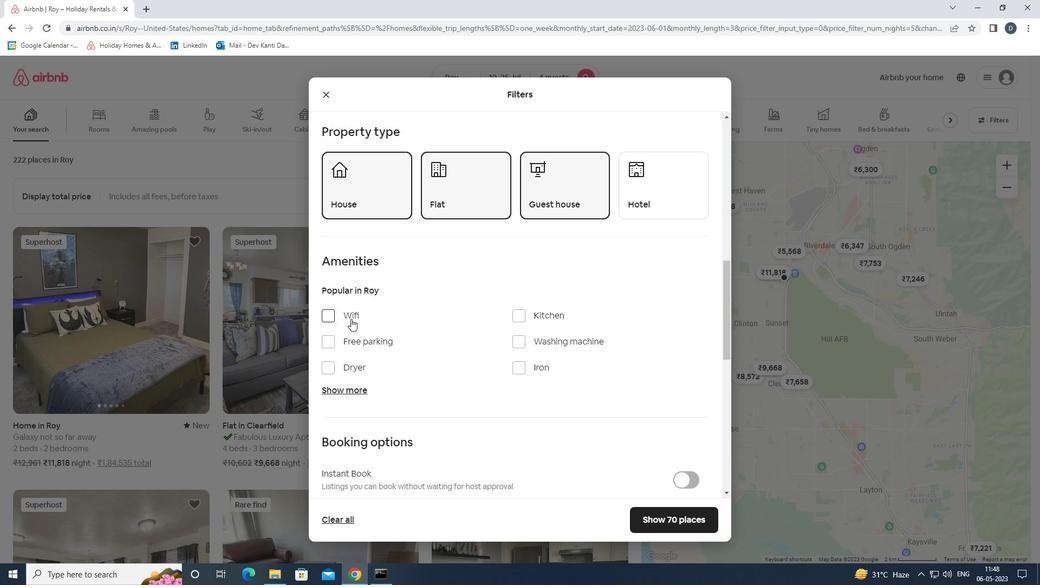 
Action: Mouse moved to (356, 339)
Screenshot: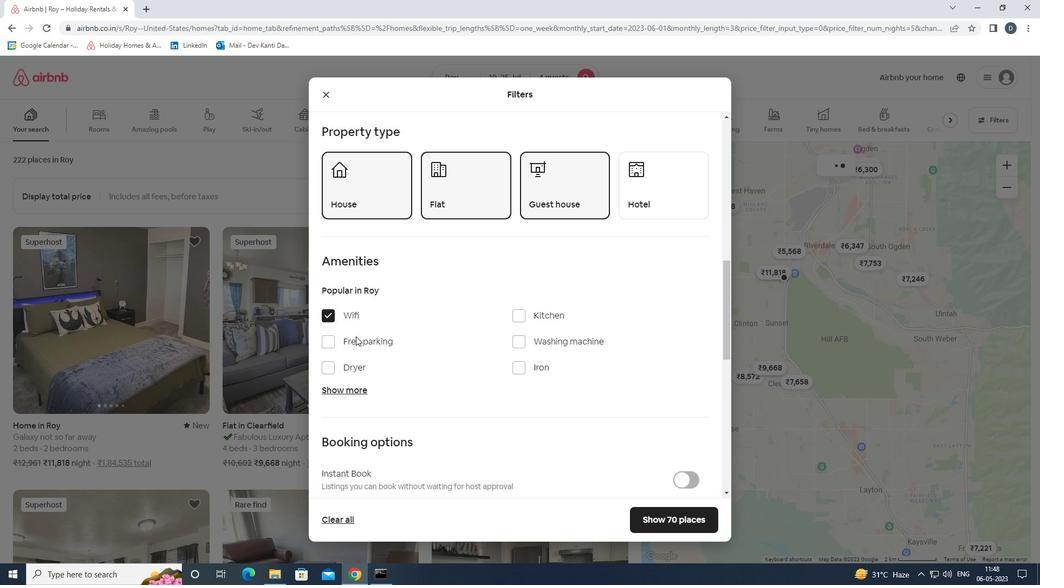 
Action: Mouse pressed left at (356, 339)
Screenshot: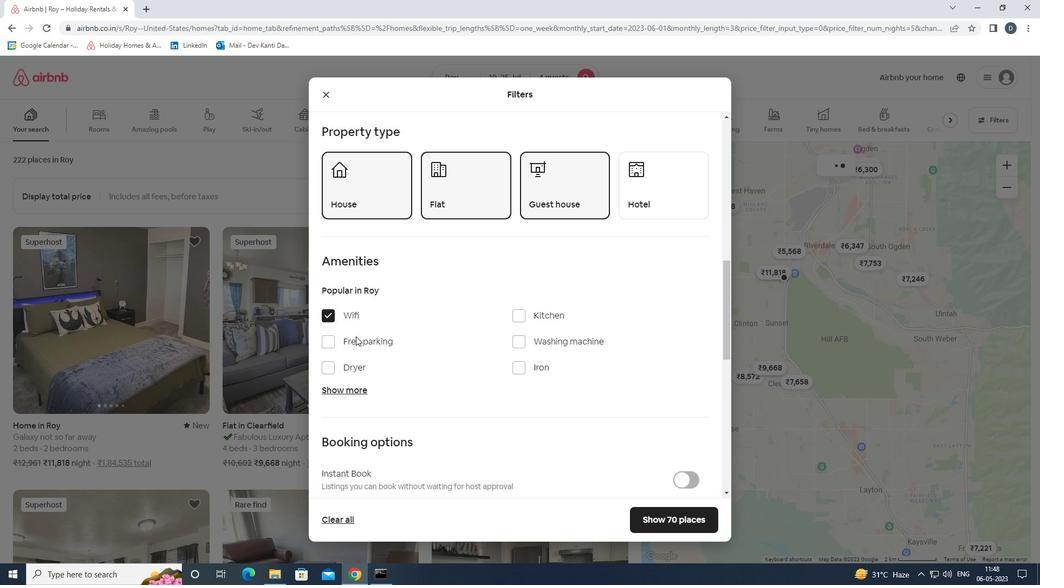 
Action: Mouse moved to (356, 389)
Screenshot: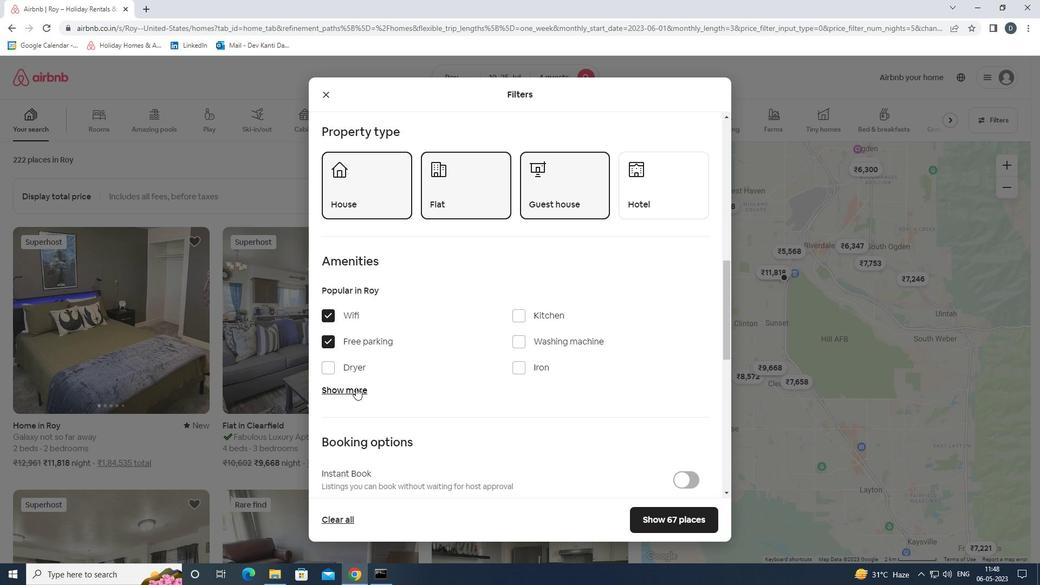 
Action: Mouse pressed left at (356, 389)
Screenshot: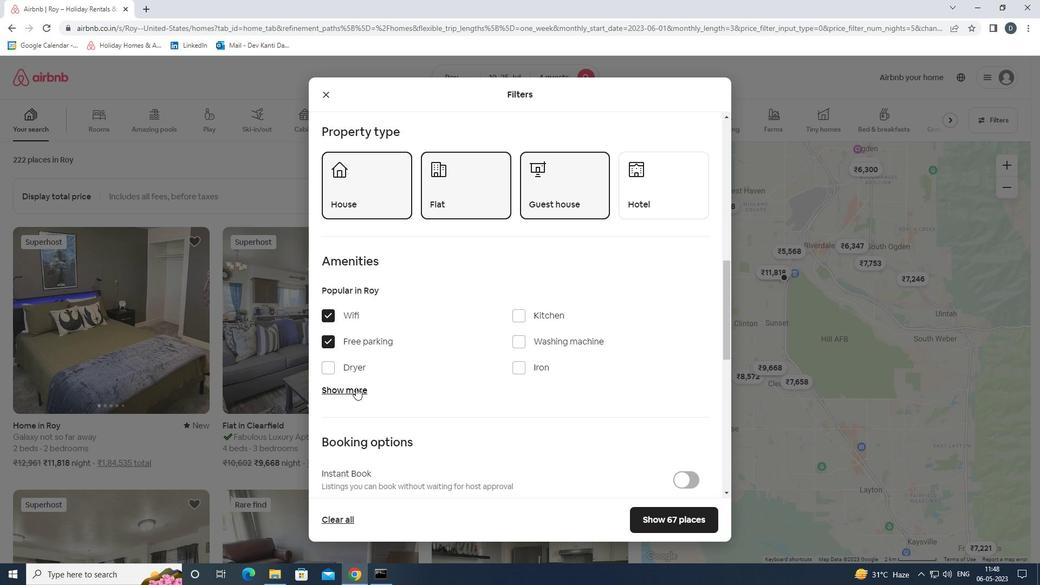 
Action: Mouse moved to (538, 453)
Screenshot: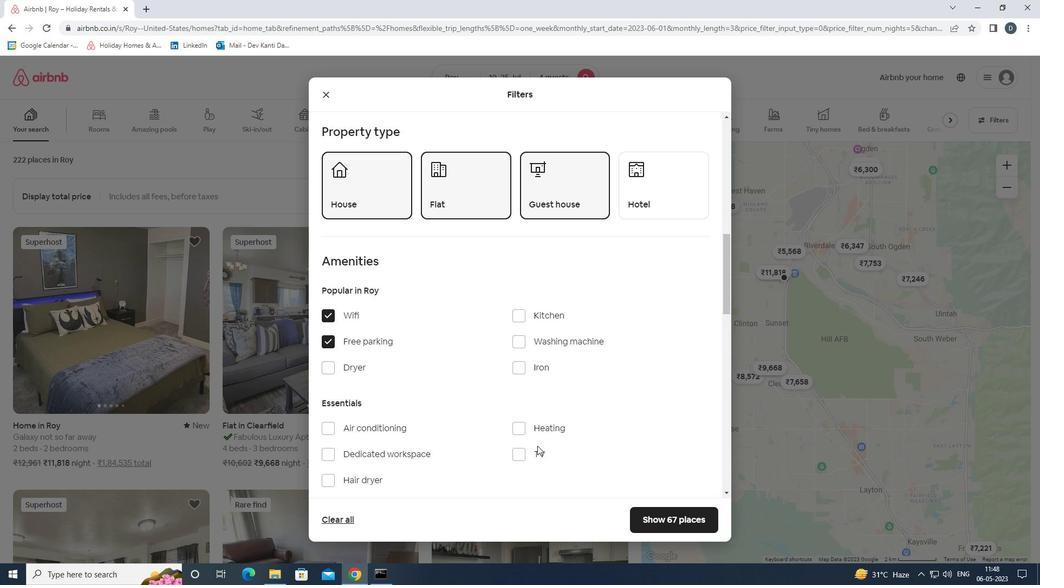 
Action: Mouse pressed left at (538, 453)
Screenshot: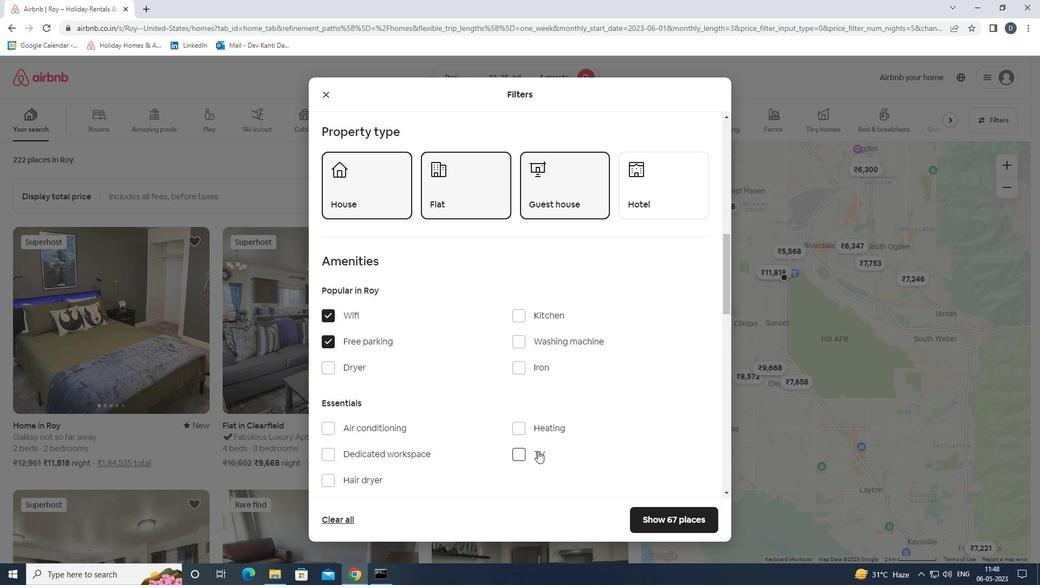 
Action: Mouse moved to (538, 451)
Screenshot: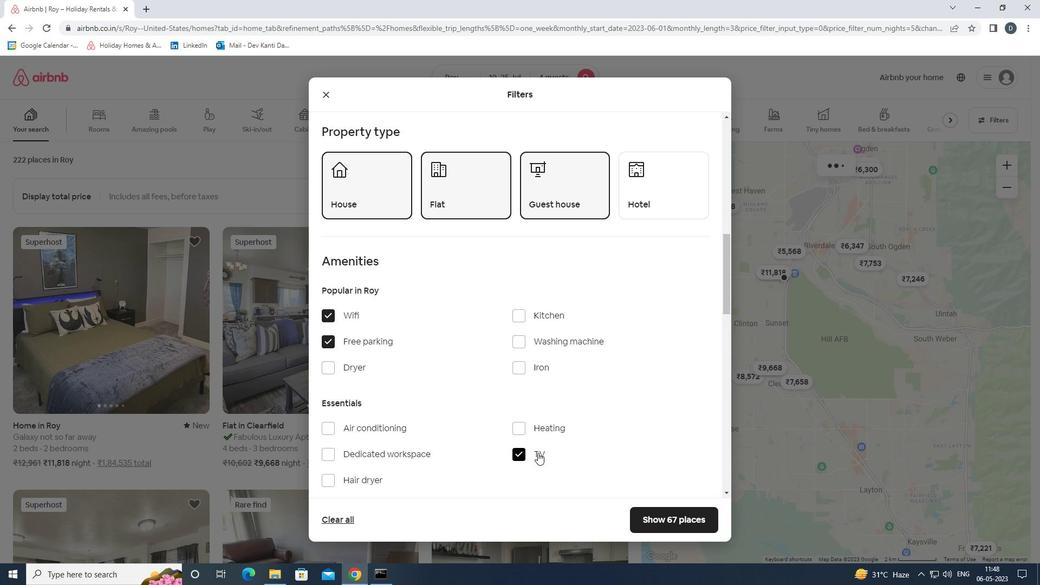 
Action: Mouse scrolled (538, 451) with delta (0, 0)
Screenshot: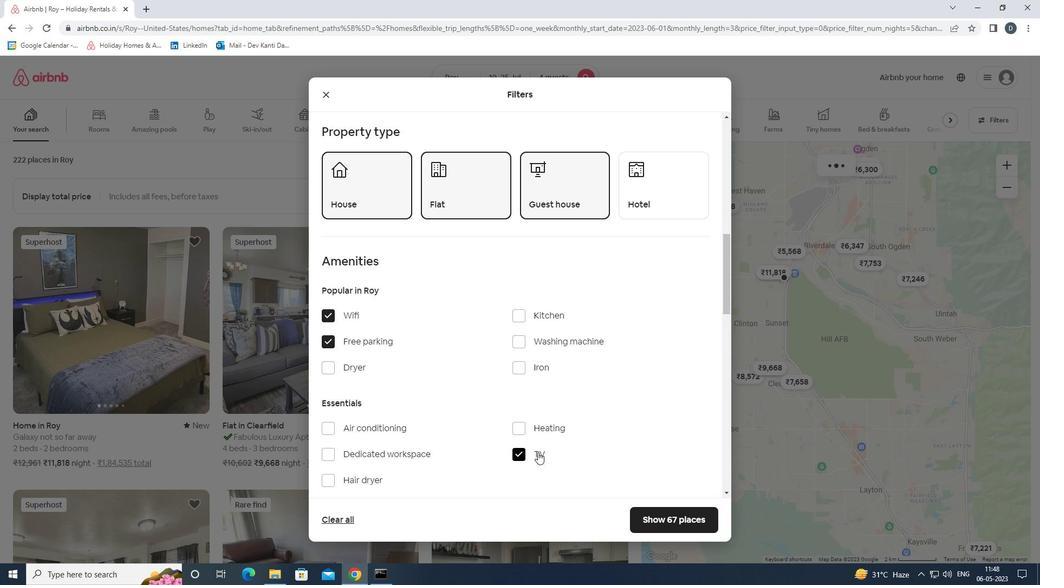 
Action: Mouse scrolled (538, 451) with delta (0, 0)
Screenshot: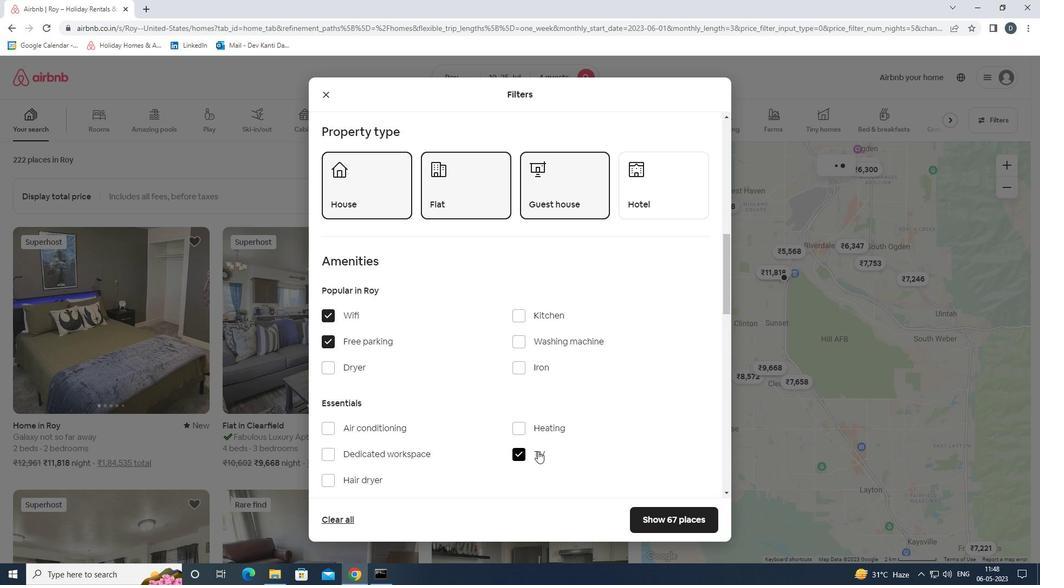 
Action: Mouse moved to (535, 451)
Screenshot: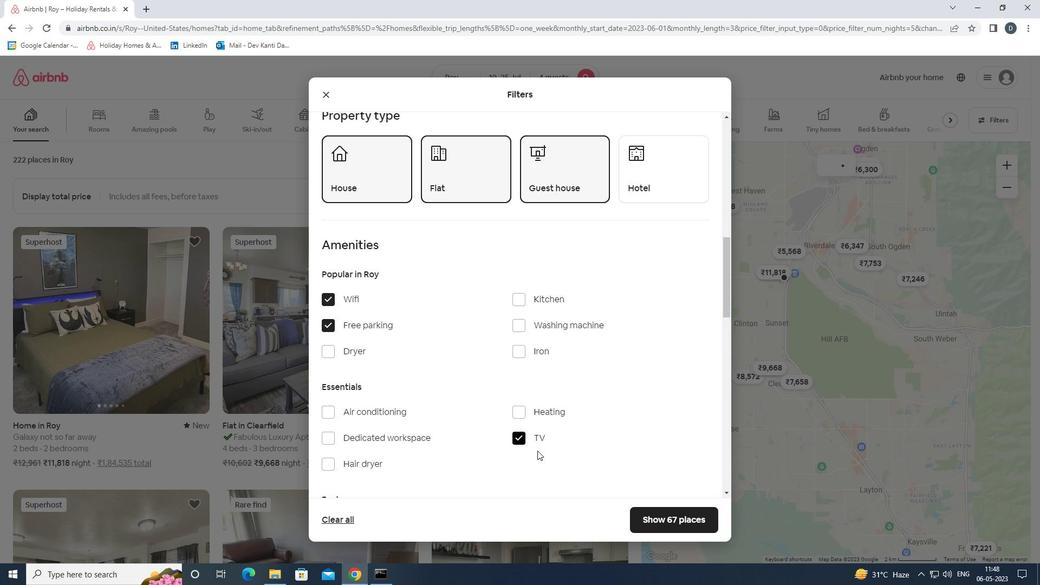 
Action: Mouse scrolled (535, 450) with delta (0, 0)
Screenshot: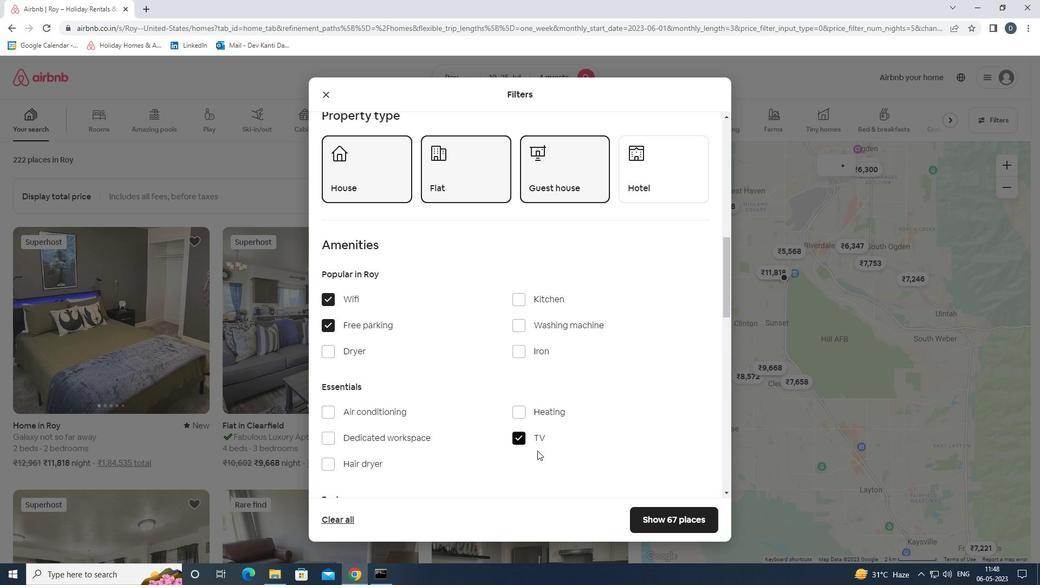 
Action: Mouse moved to (533, 451)
Screenshot: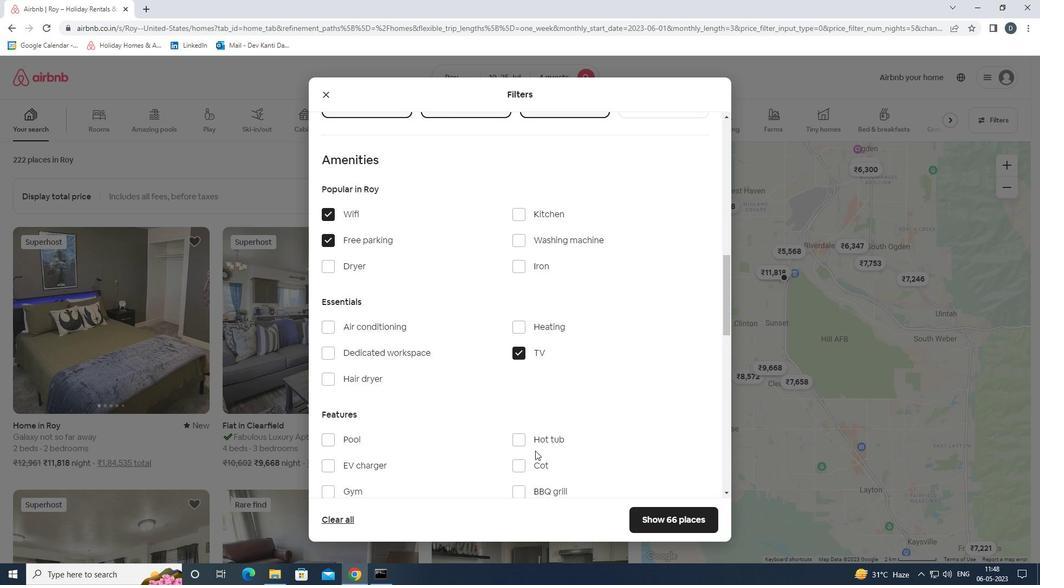 
Action: Mouse scrolled (533, 450) with delta (0, 0)
Screenshot: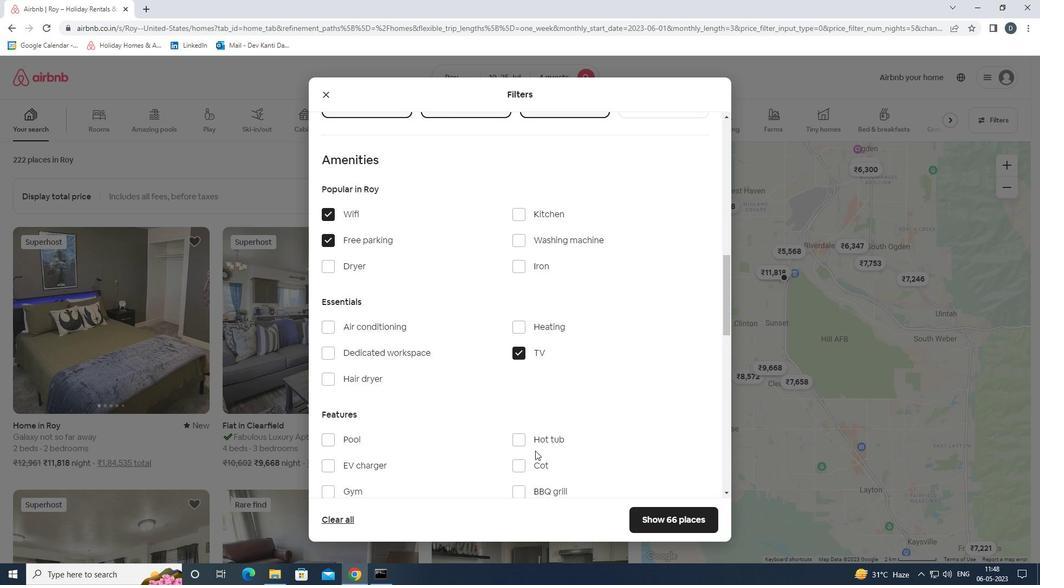 
Action: Mouse moved to (352, 377)
Screenshot: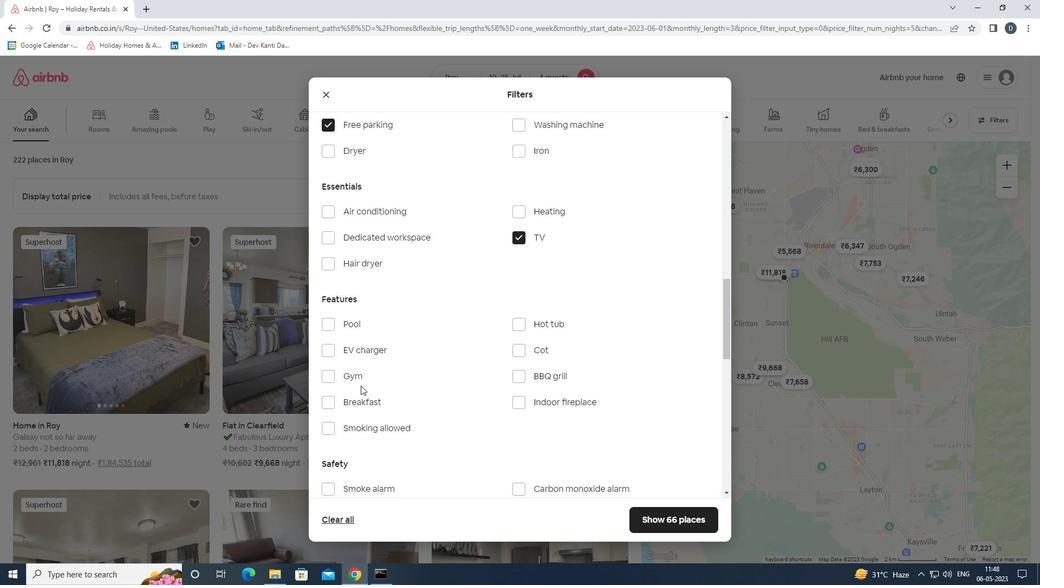 
Action: Mouse pressed left at (352, 377)
Screenshot: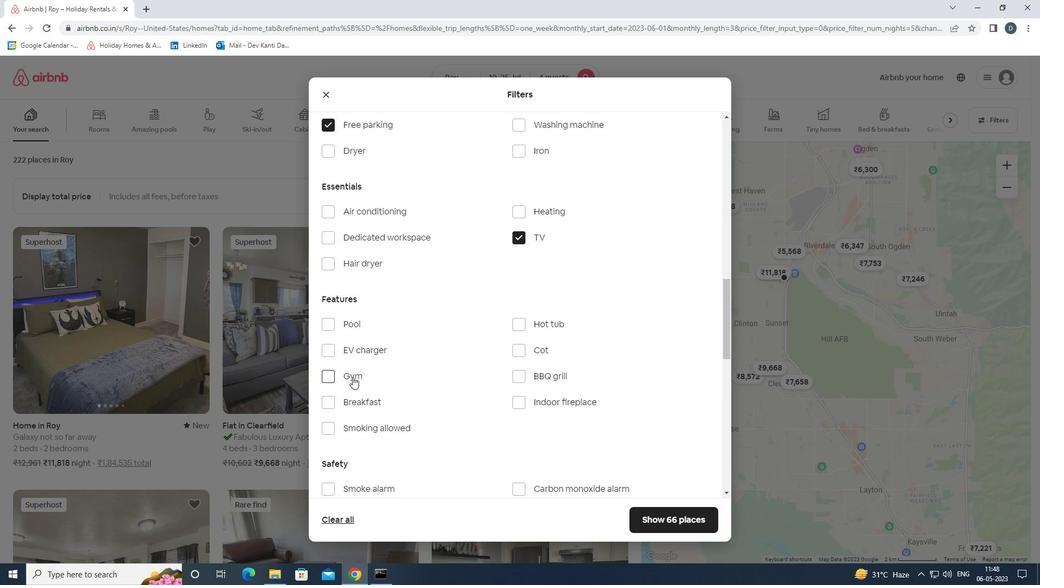 
Action: Mouse moved to (352, 403)
Screenshot: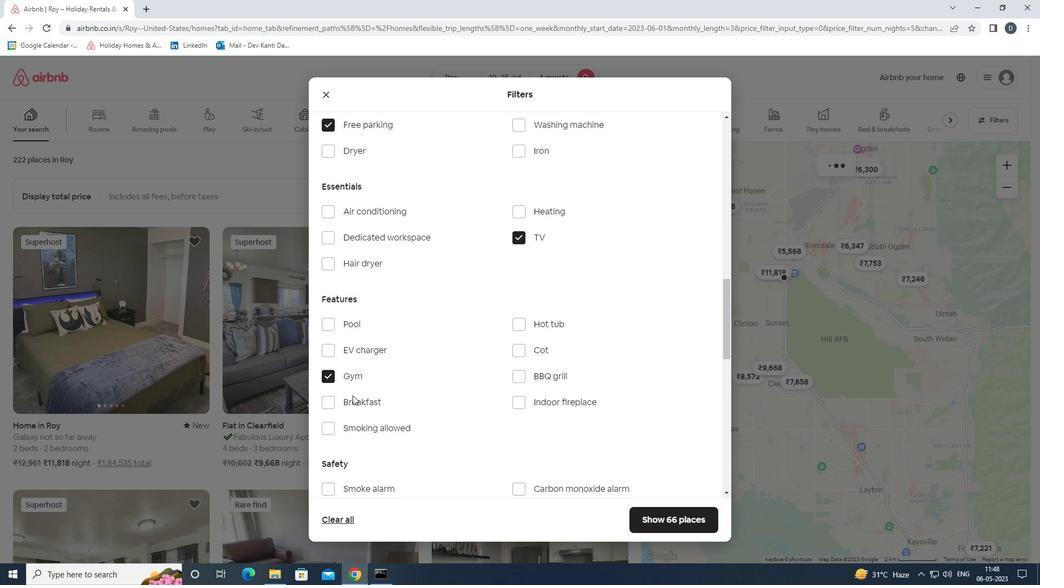 
Action: Mouse pressed left at (352, 403)
Screenshot: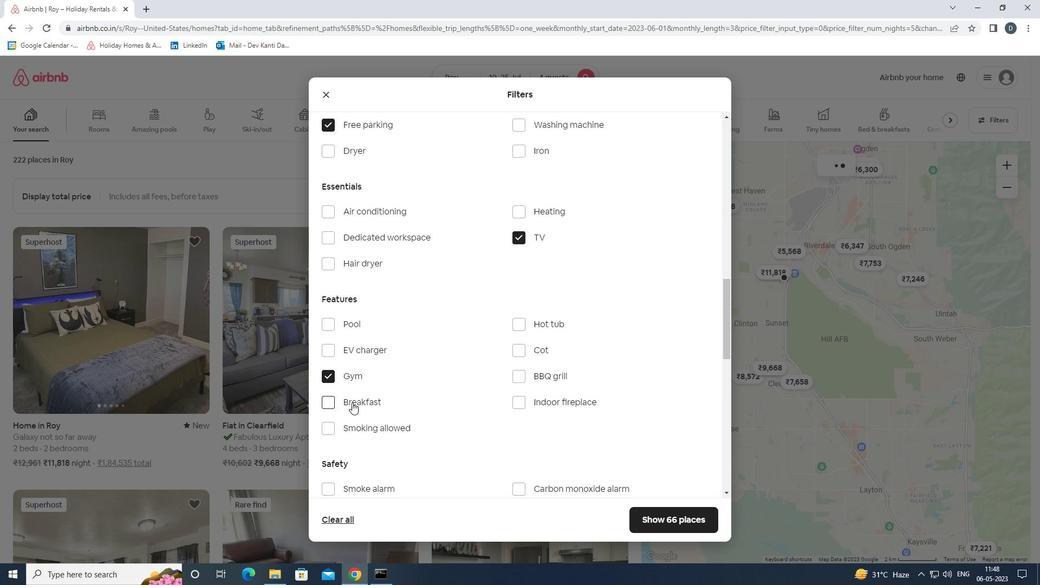 
Action: Mouse moved to (448, 389)
Screenshot: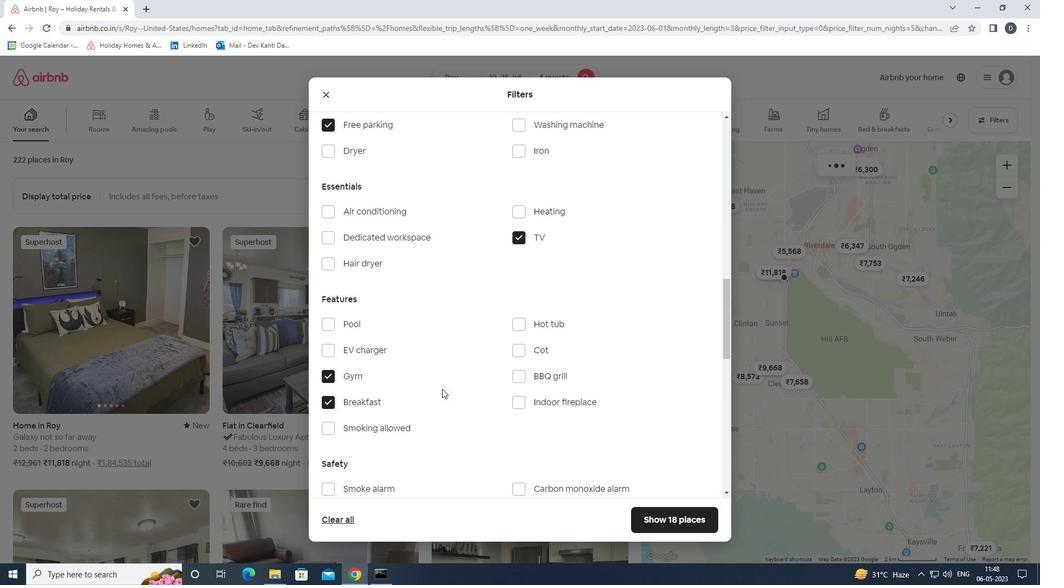 
Action: Mouse scrolled (448, 388) with delta (0, 0)
Screenshot: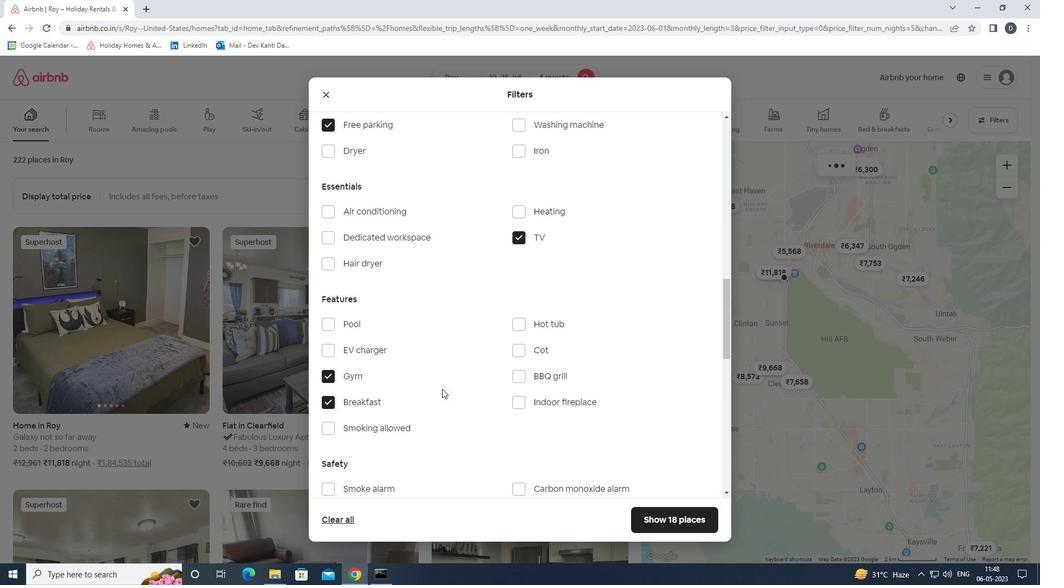 
Action: Mouse moved to (475, 396)
Screenshot: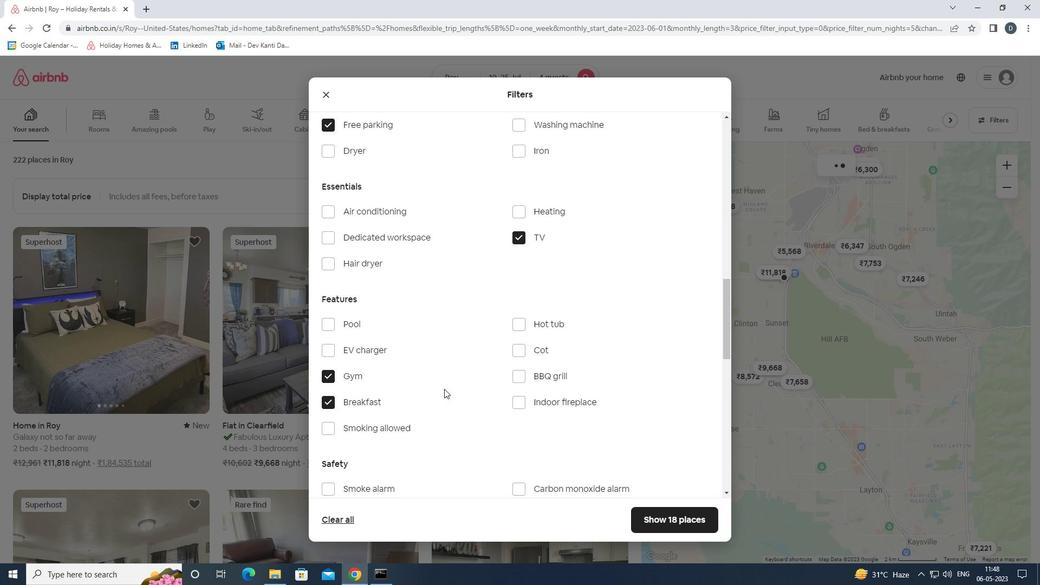 
Action: Mouse scrolled (475, 395) with delta (0, 0)
Screenshot: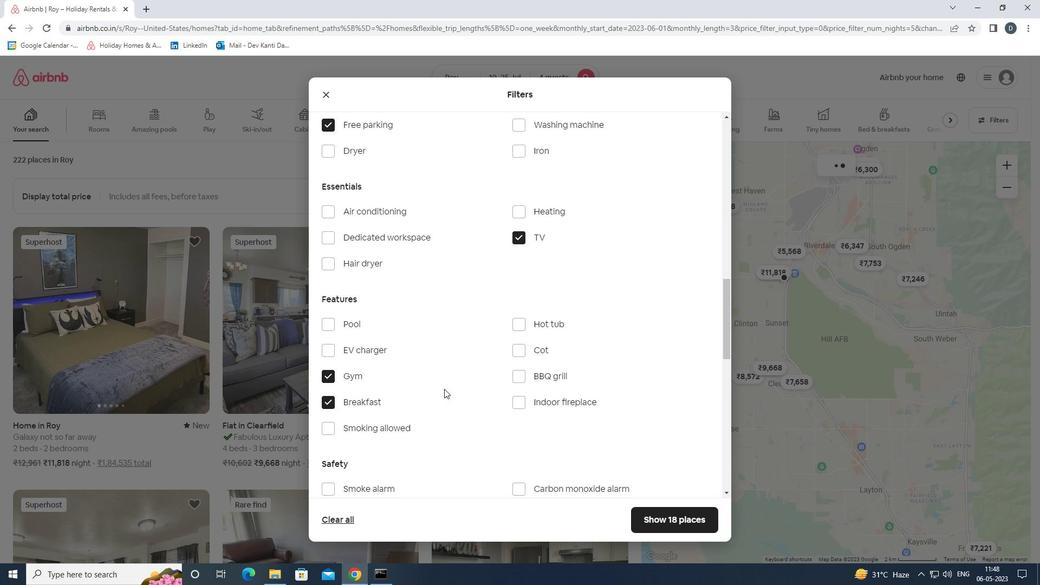 
Action: Mouse moved to (524, 402)
Screenshot: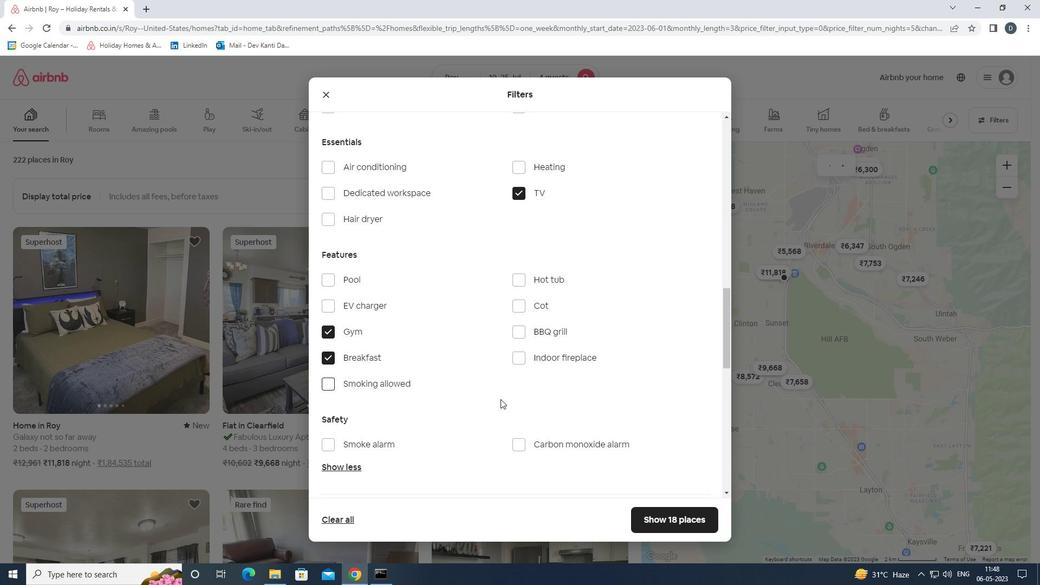 
Action: Mouse scrolled (524, 402) with delta (0, 0)
Screenshot: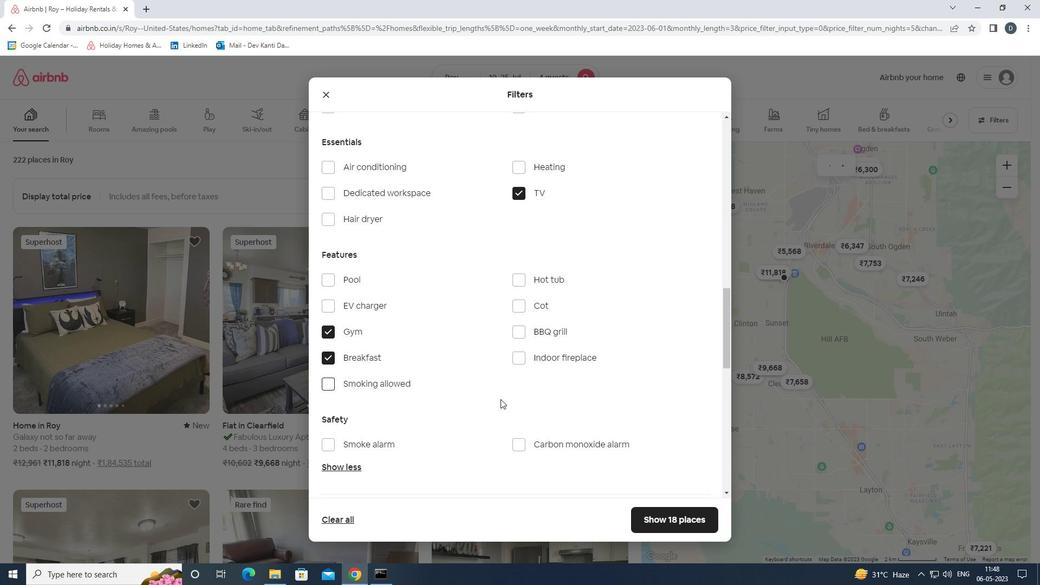
Action: Mouse moved to (575, 407)
Screenshot: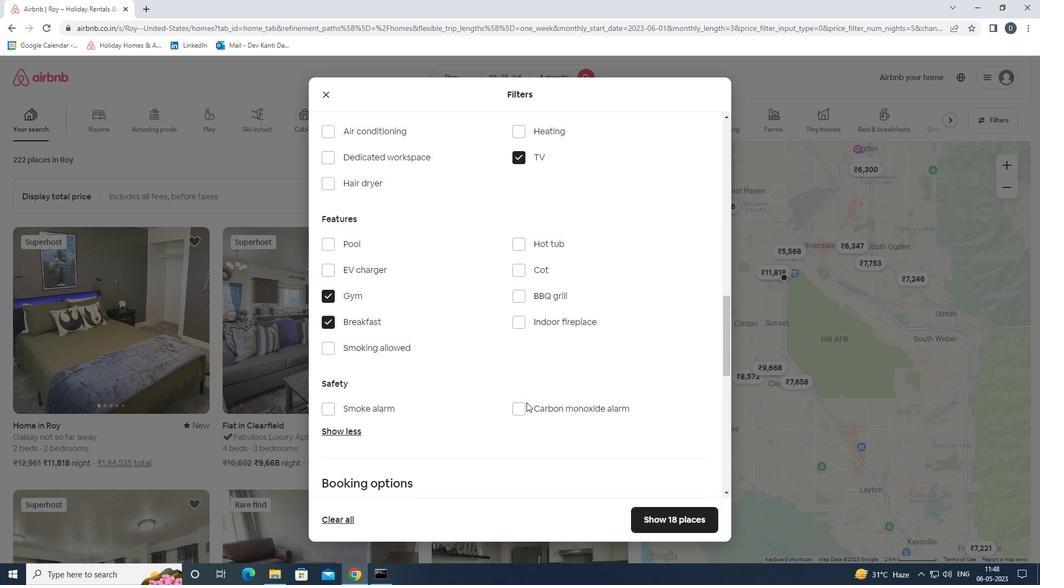 
Action: Mouse scrolled (575, 406) with delta (0, 0)
Screenshot: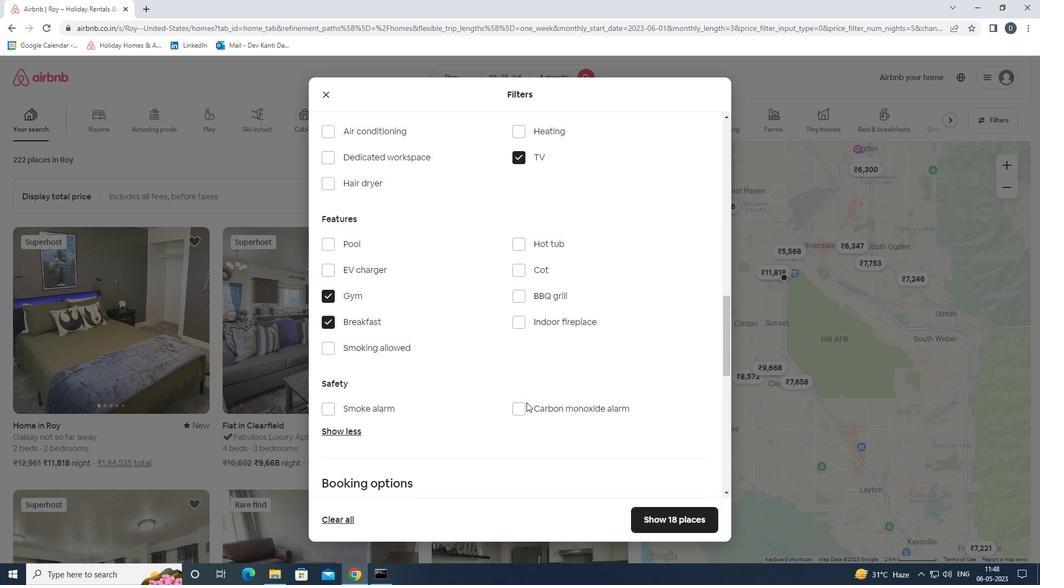 
Action: Mouse moved to (684, 421)
Screenshot: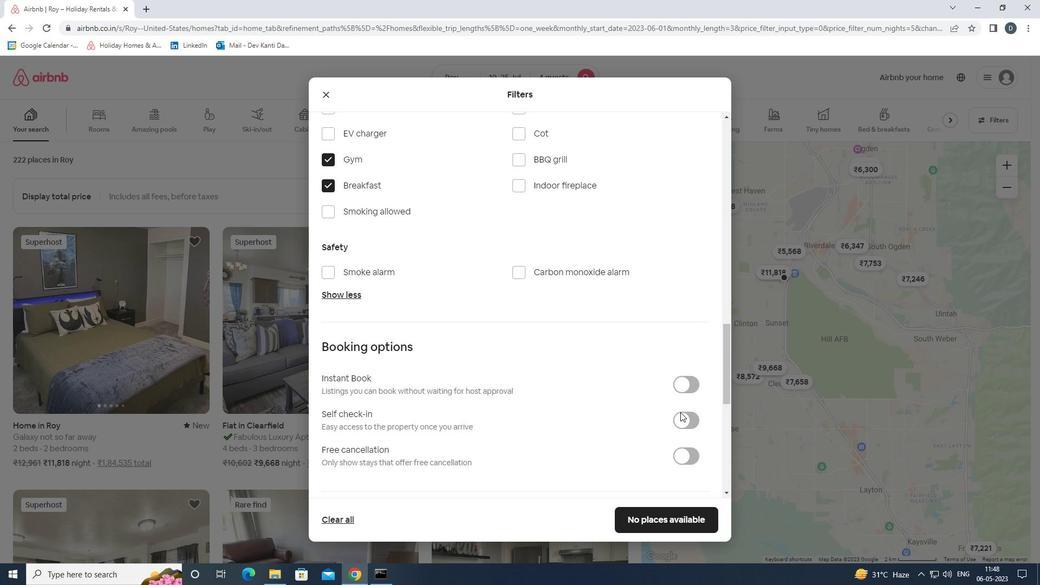 
Action: Mouse pressed left at (684, 421)
Screenshot: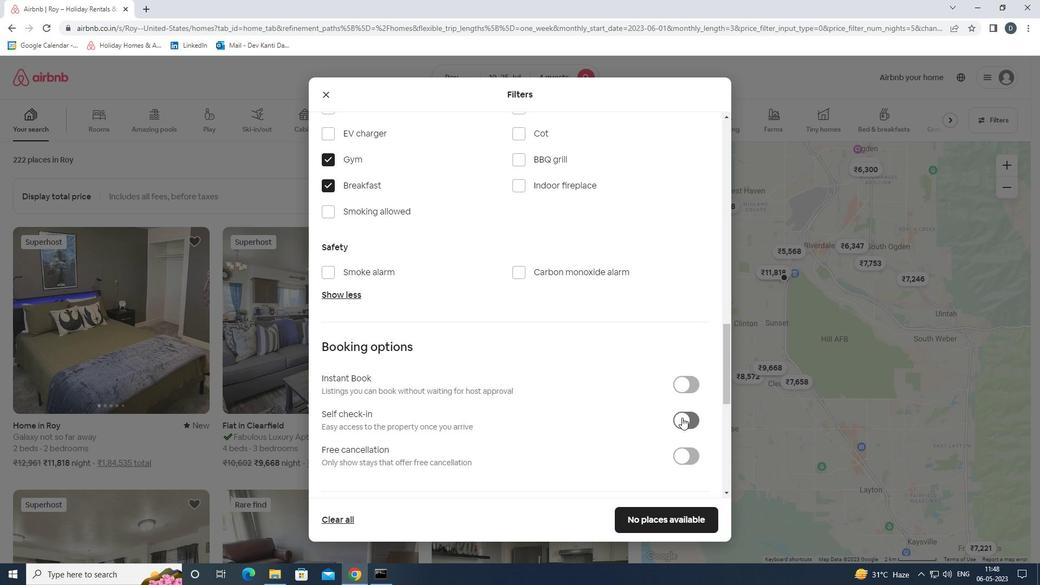 
Action: Mouse moved to (683, 419)
Screenshot: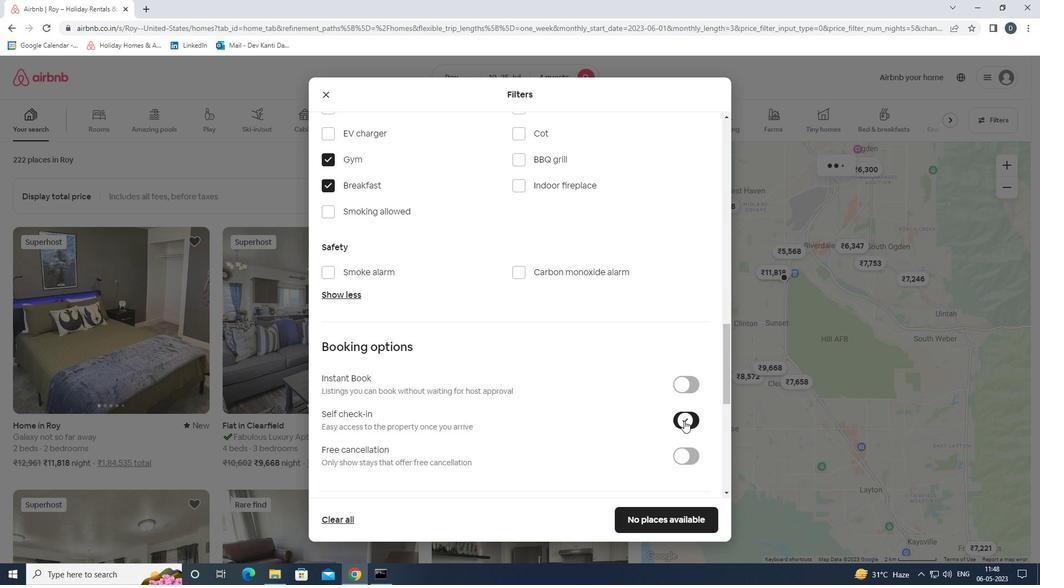 
Action: Mouse scrolled (683, 419) with delta (0, 0)
Screenshot: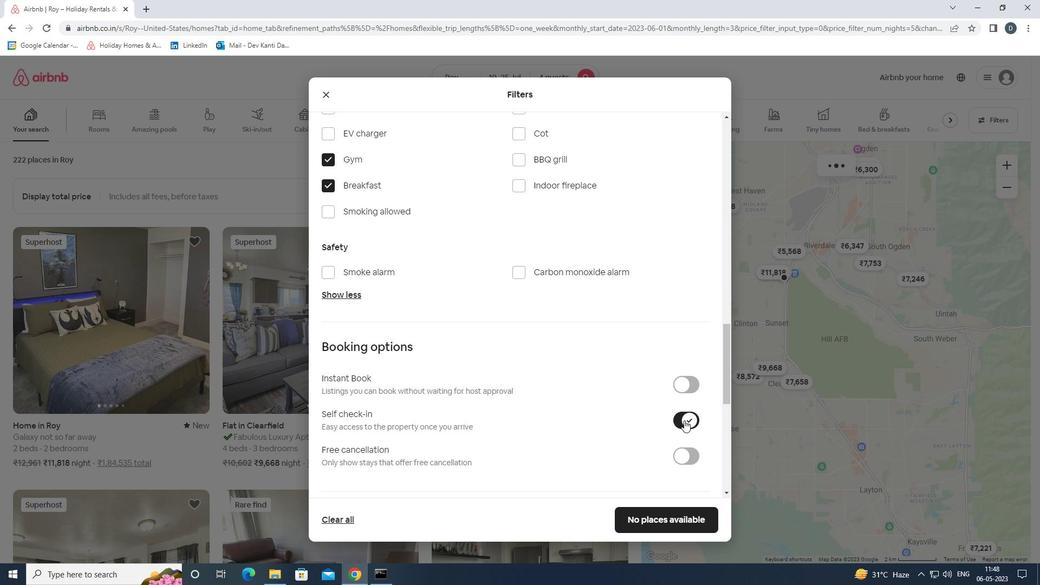 
Action: Mouse moved to (683, 418)
Screenshot: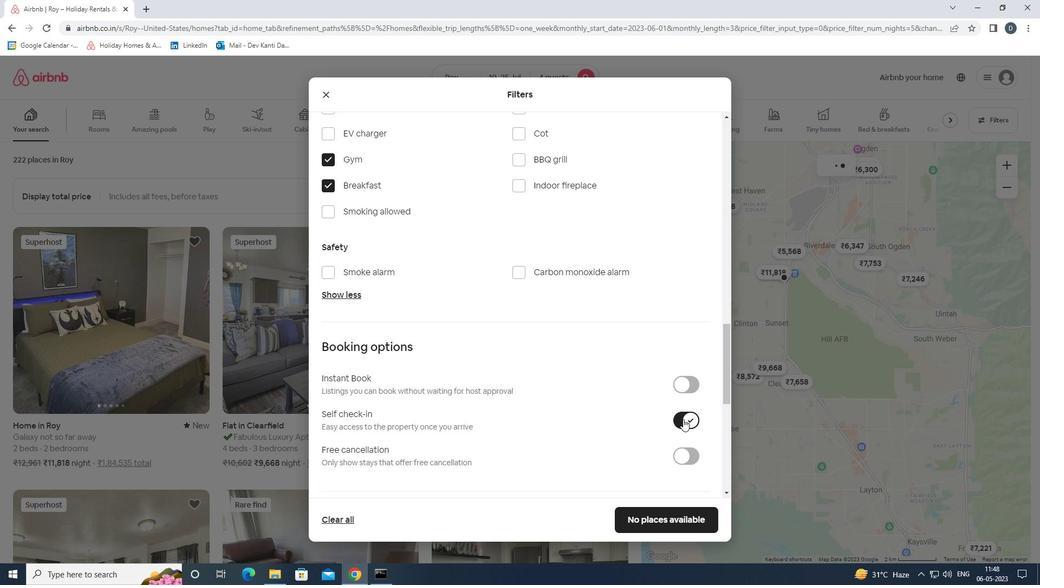 
Action: Mouse scrolled (683, 417) with delta (0, 0)
Screenshot: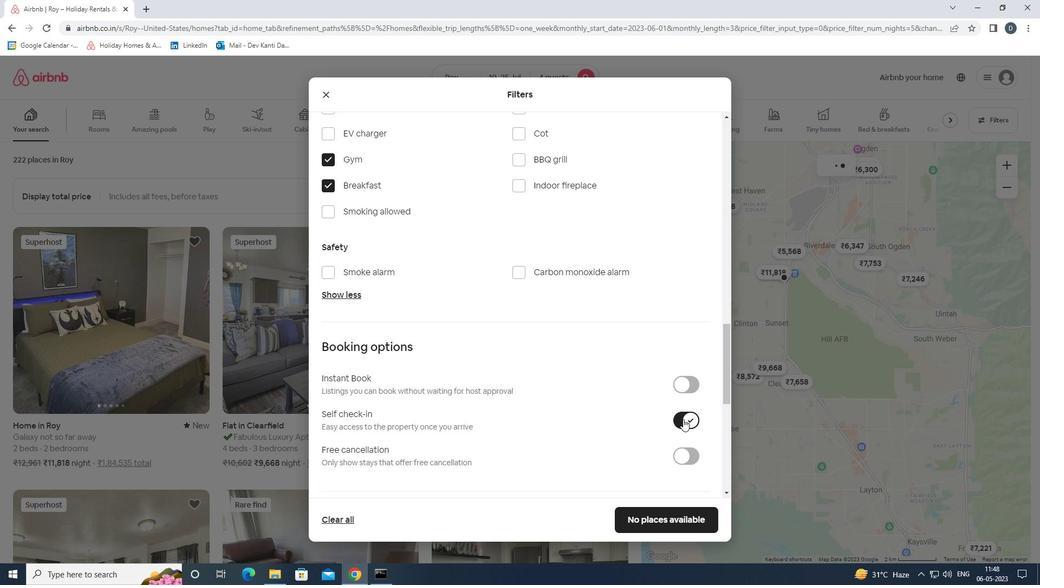 
Action: Mouse moved to (680, 416)
Screenshot: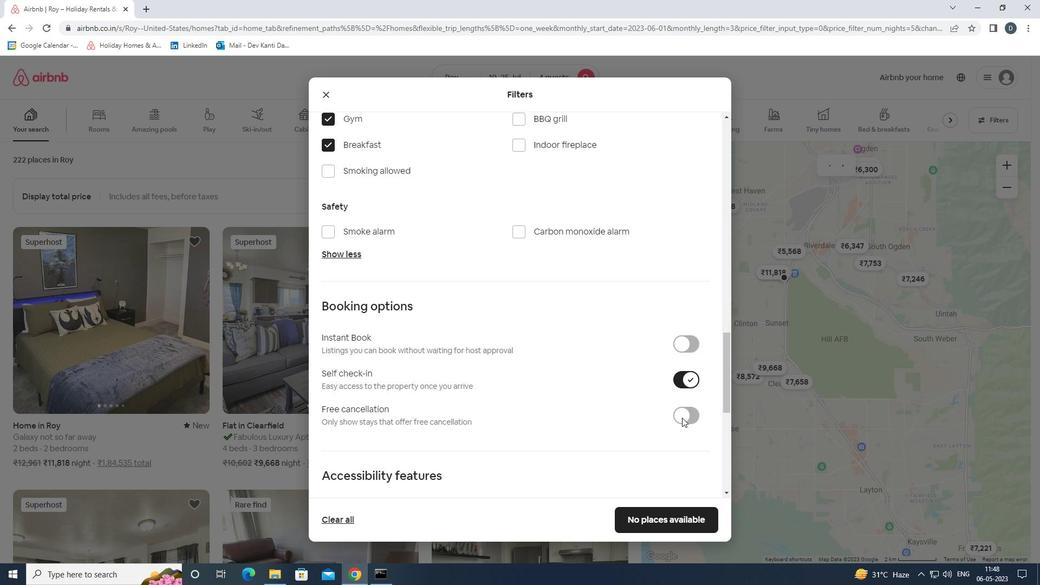 
Action: Mouse scrolled (680, 416) with delta (0, 0)
Screenshot: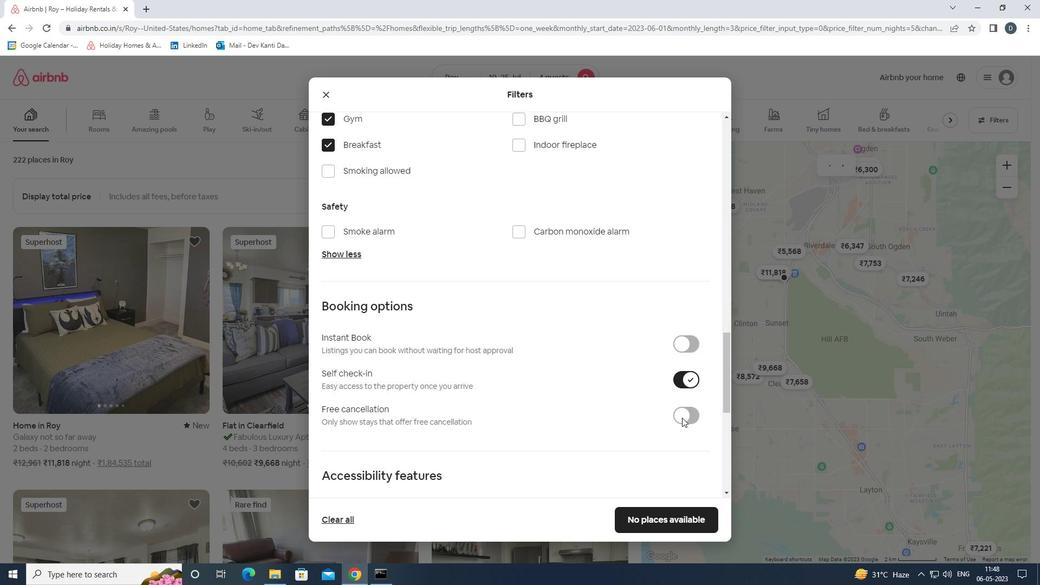 
Action: Mouse moved to (680, 416)
Screenshot: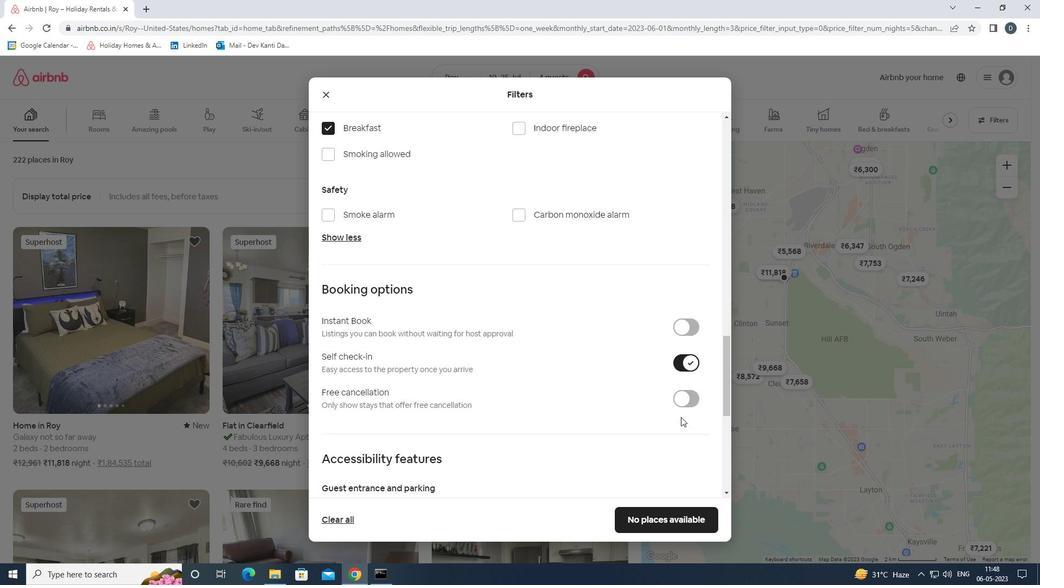 
Action: Mouse scrolled (680, 415) with delta (0, 0)
Screenshot: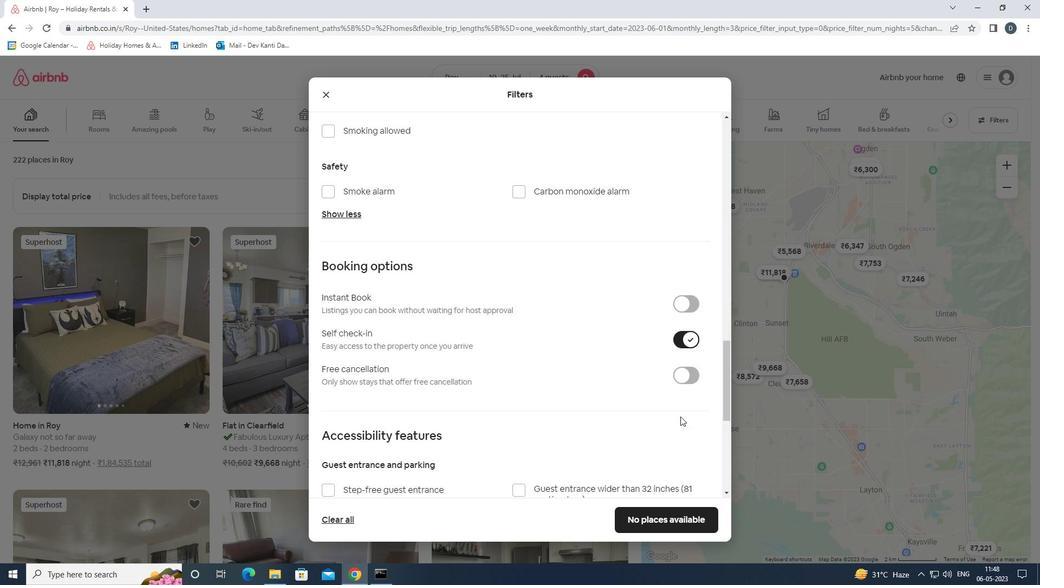 
Action: Mouse moved to (678, 413)
Screenshot: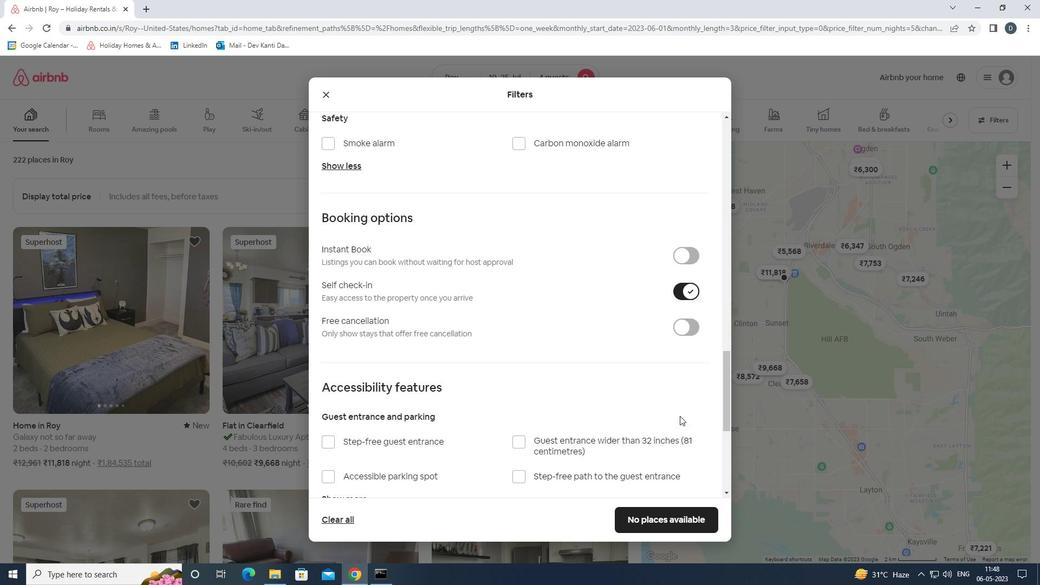 
Action: Mouse scrolled (678, 413) with delta (0, 0)
Screenshot: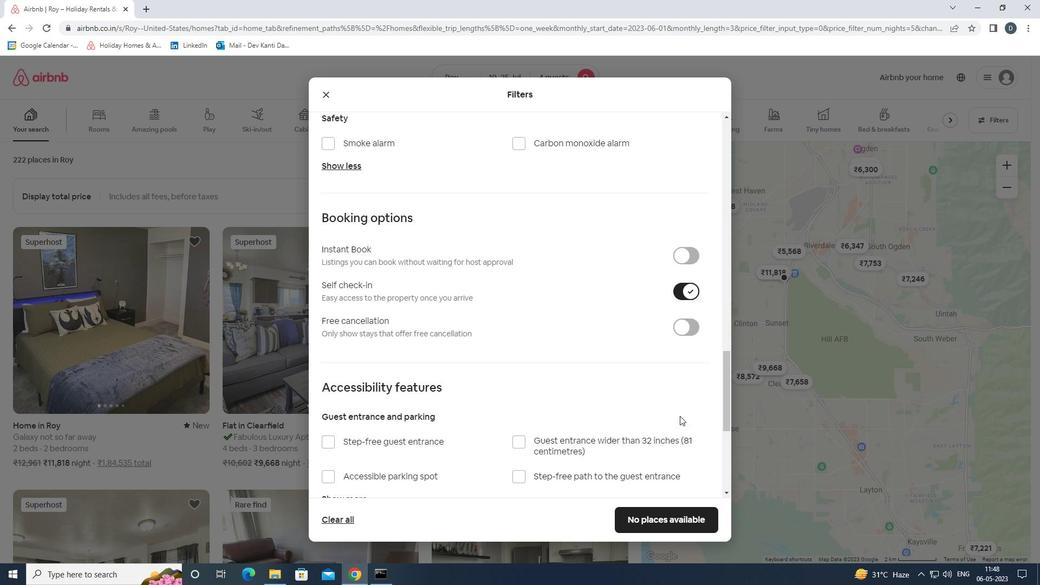 
Action: Mouse moved to (676, 407)
Screenshot: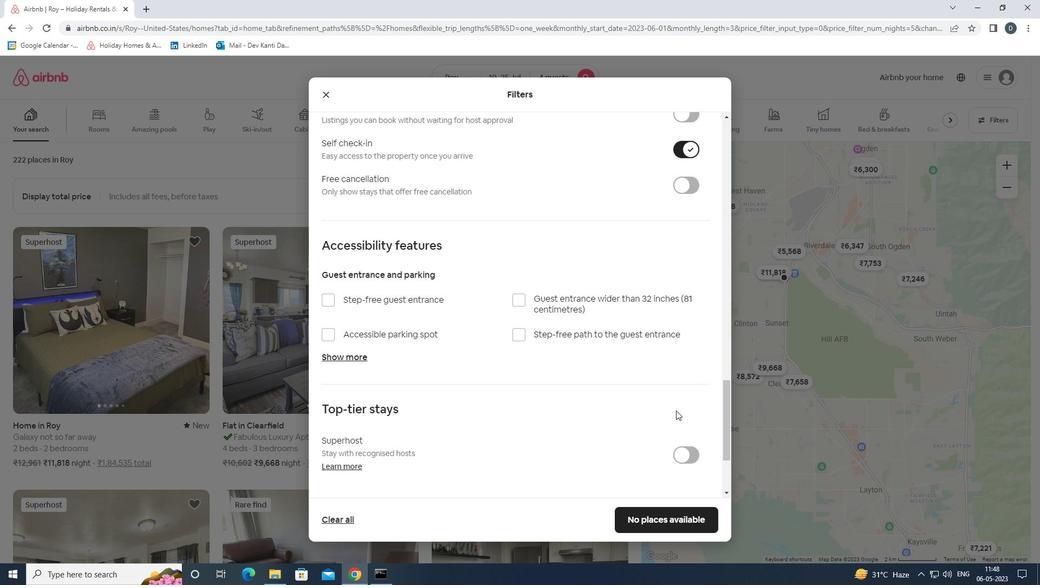 
Action: Mouse scrolled (676, 407) with delta (0, 0)
Screenshot: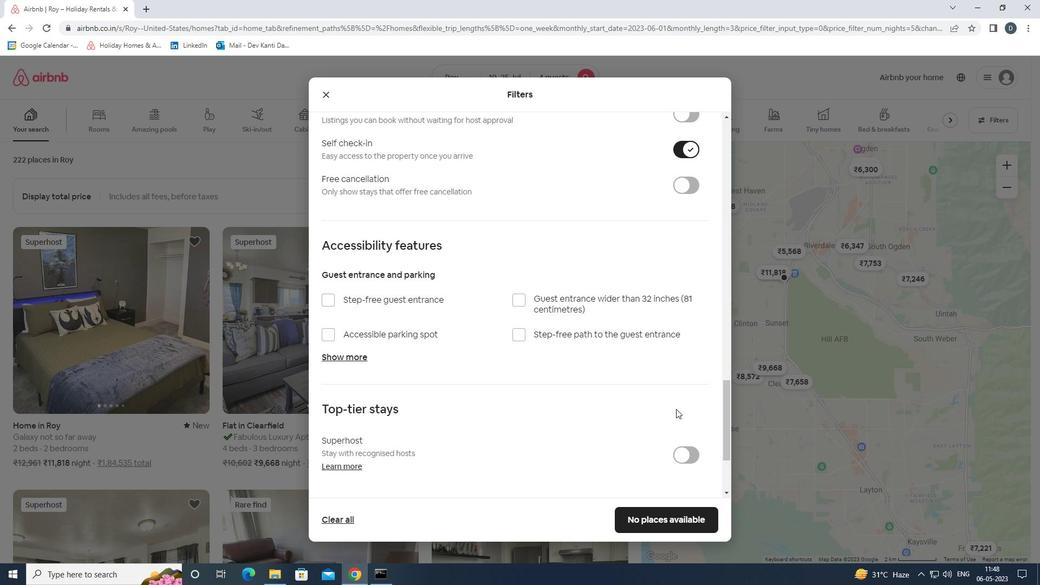 
Action: Mouse scrolled (676, 407) with delta (0, 0)
Screenshot: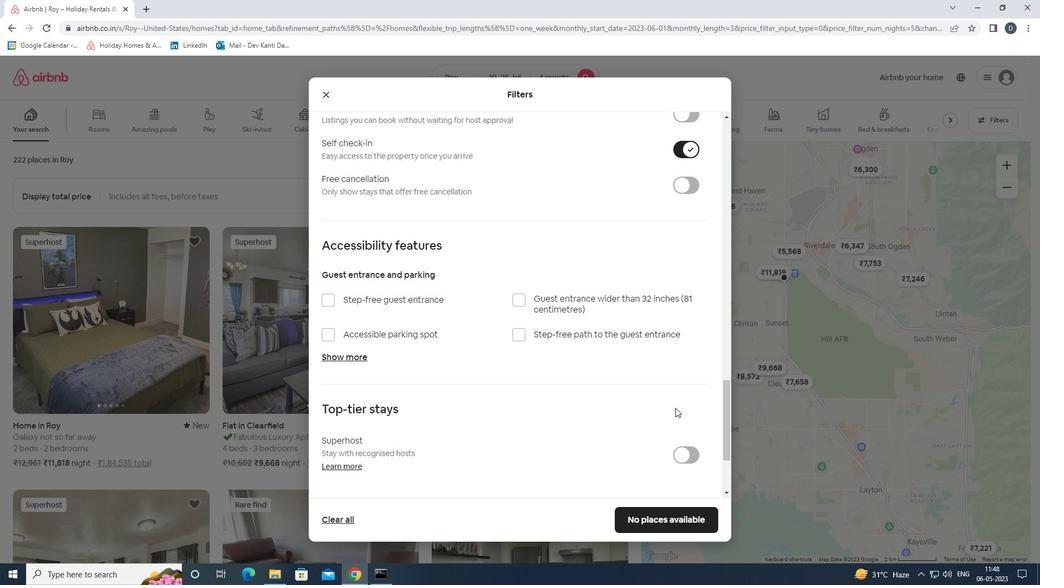 
Action: Mouse scrolled (676, 407) with delta (0, 0)
Screenshot: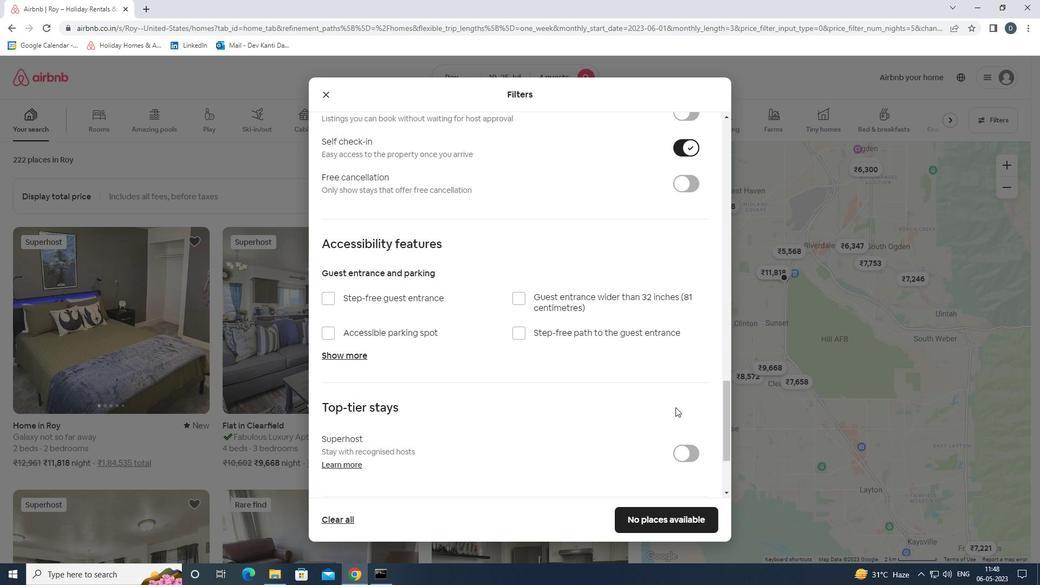 
Action: Mouse scrolled (676, 407) with delta (0, 0)
Screenshot: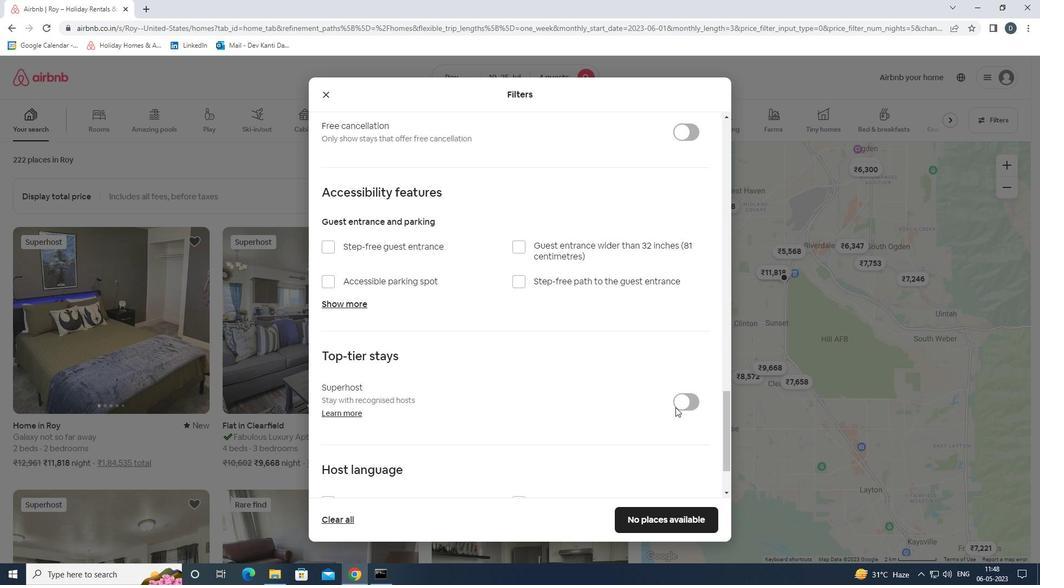 
Action: Mouse scrolled (676, 407) with delta (0, 0)
Screenshot: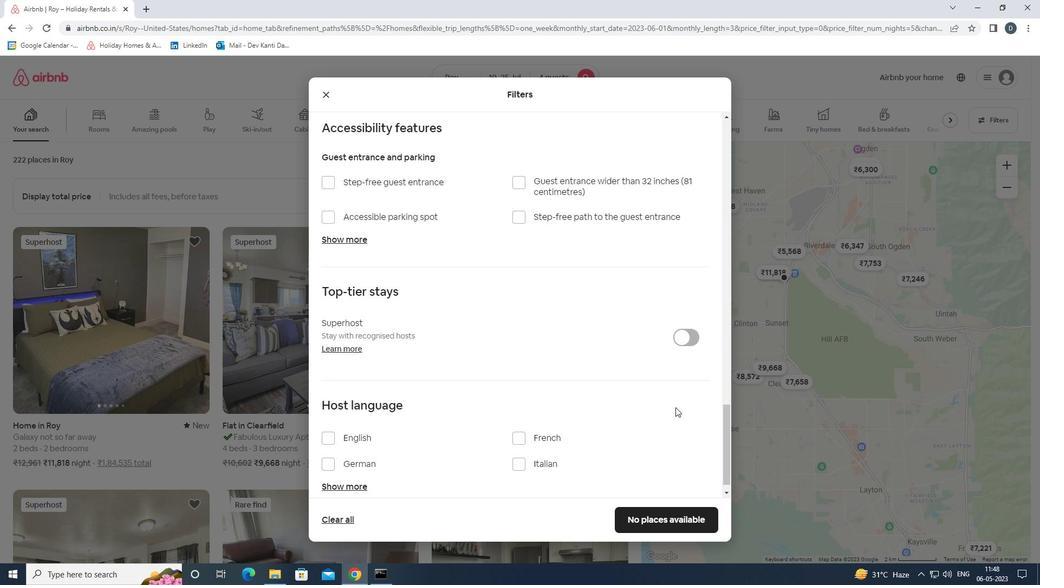 
Action: Mouse moved to (358, 421)
Screenshot: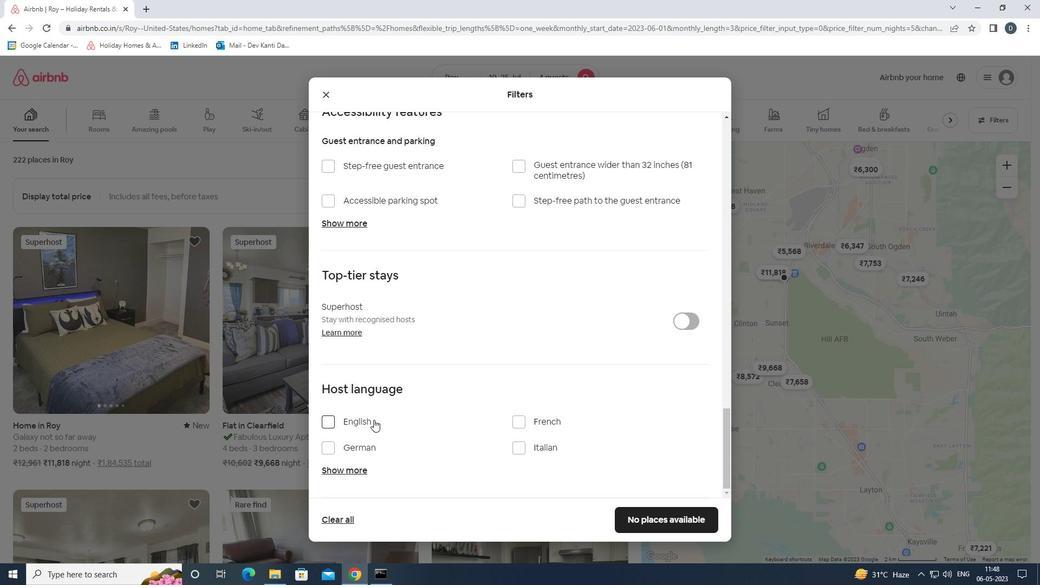 
Action: Mouse pressed left at (358, 421)
Screenshot: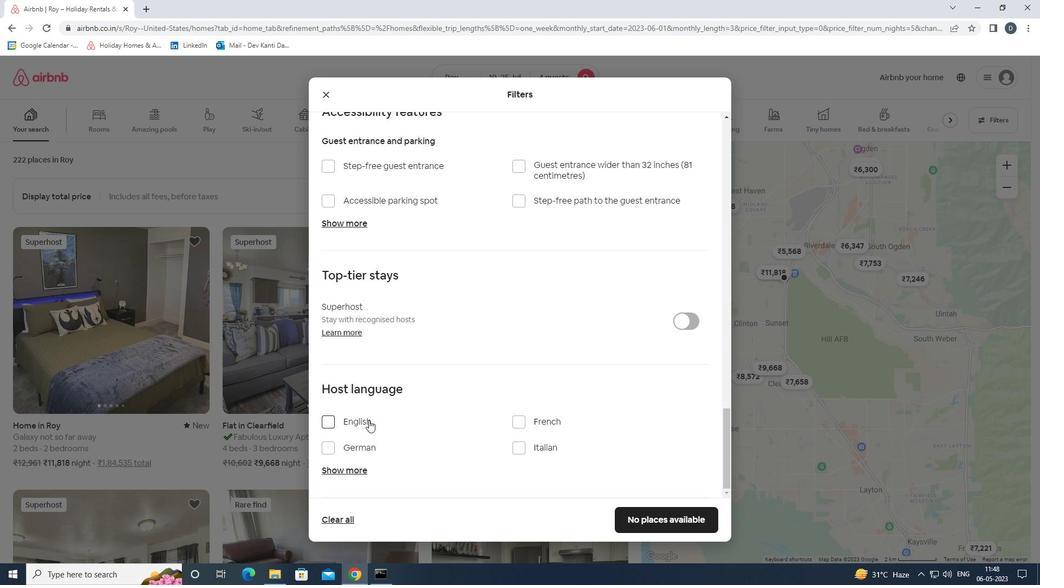 
Action: Mouse moved to (664, 512)
Screenshot: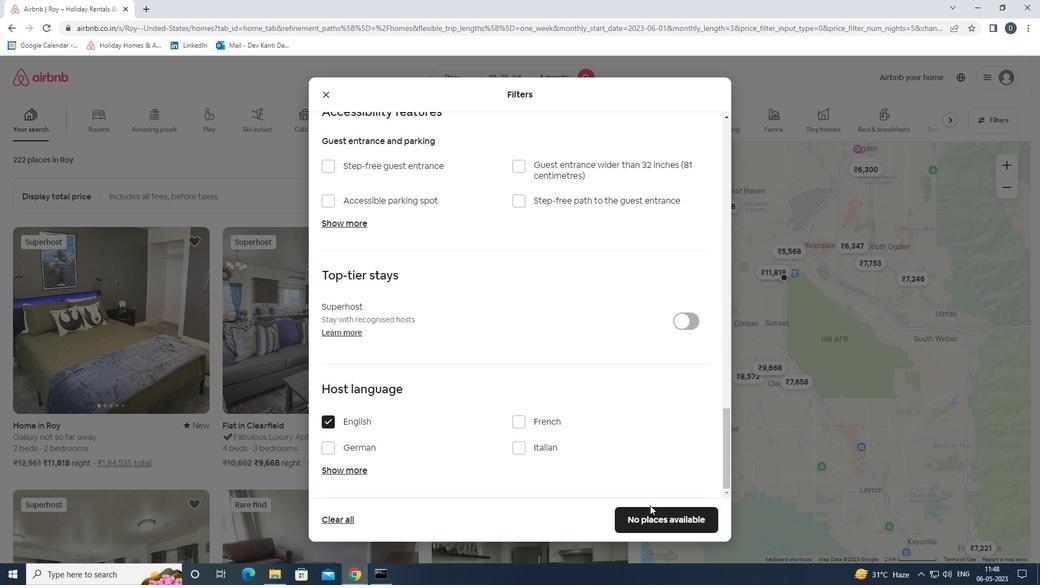 
Action: Mouse pressed left at (664, 512)
Screenshot: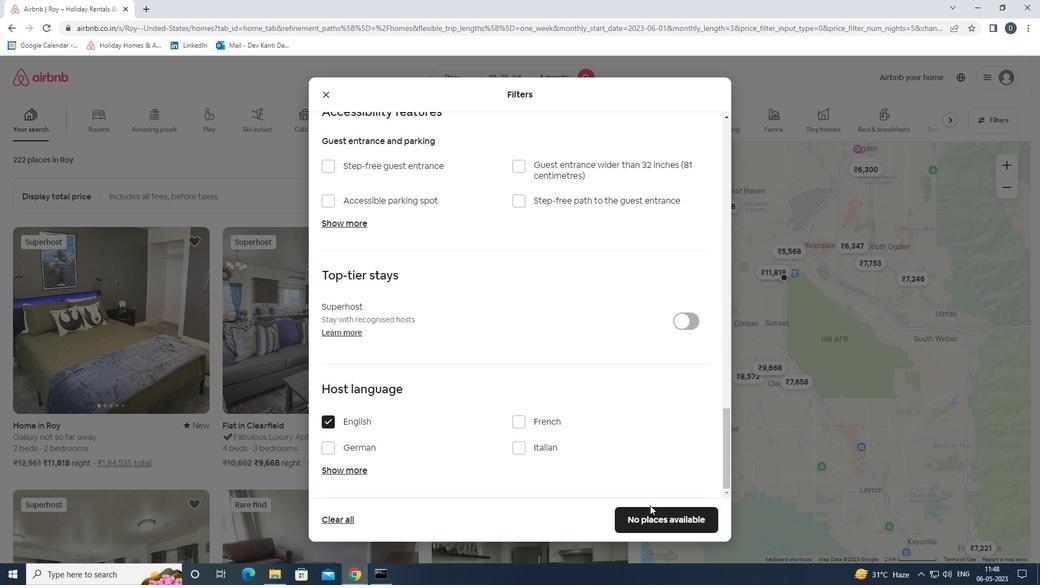 
Action: Mouse moved to (626, 404)
Screenshot: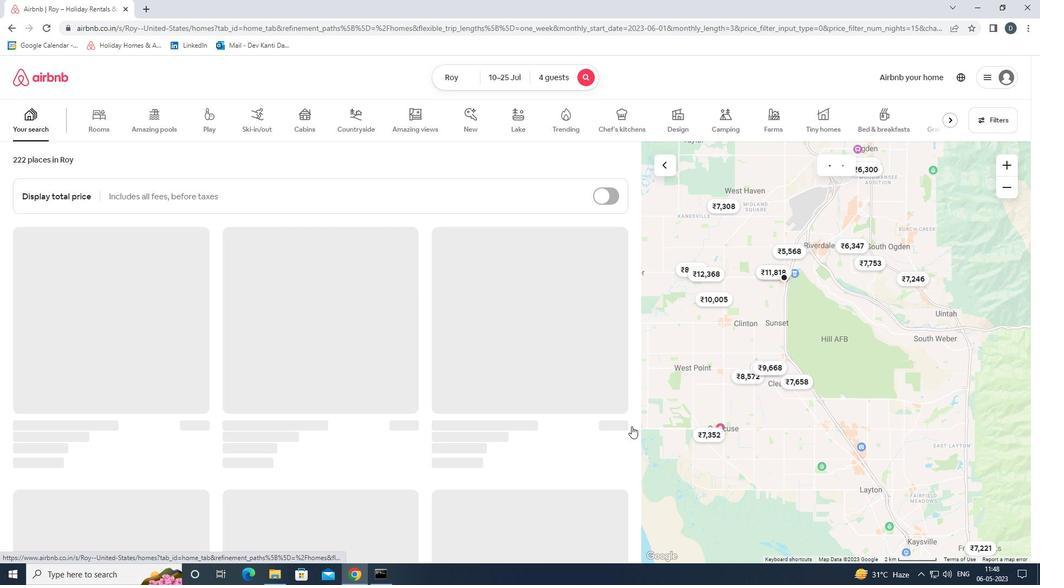 
